 Task: Open Card Sales Target Review in Board Branding and Identity Best Practices to Workspace Content Management Software and add a team member Softage.3@softage.net, a label Red, a checklist Insurance Planning, an attachment from your onedrive, a color Red and finally, add a card description 'Develop and launch new social media marketing campaign for customer retention' and a comment 'This task presents an opportunity to demonstrate our project management skills, ensuring that we have a clear plan and process in place.'. Add a start date 'Jan 07, 1900' with a due date 'Jan 14, 1900'
Action: Mouse moved to (46, 270)
Screenshot: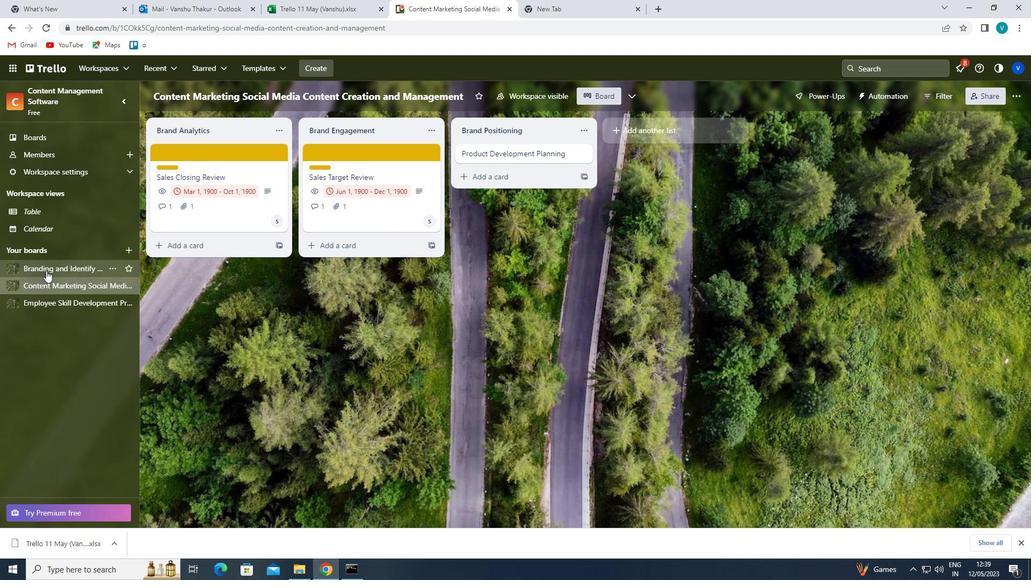 
Action: Mouse pressed left at (46, 270)
Screenshot: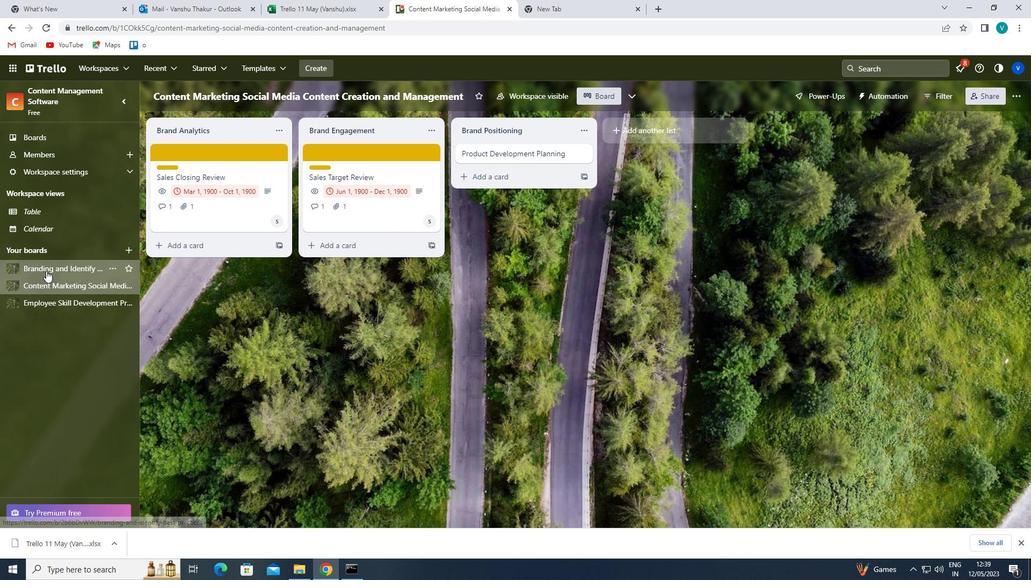 
Action: Mouse moved to (504, 148)
Screenshot: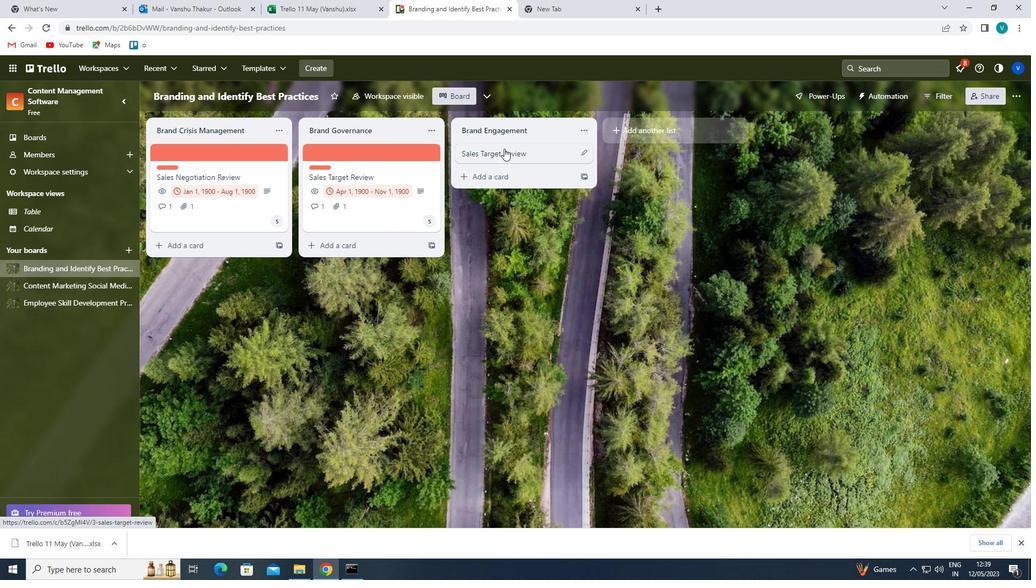 
Action: Mouse pressed left at (504, 148)
Screenshot: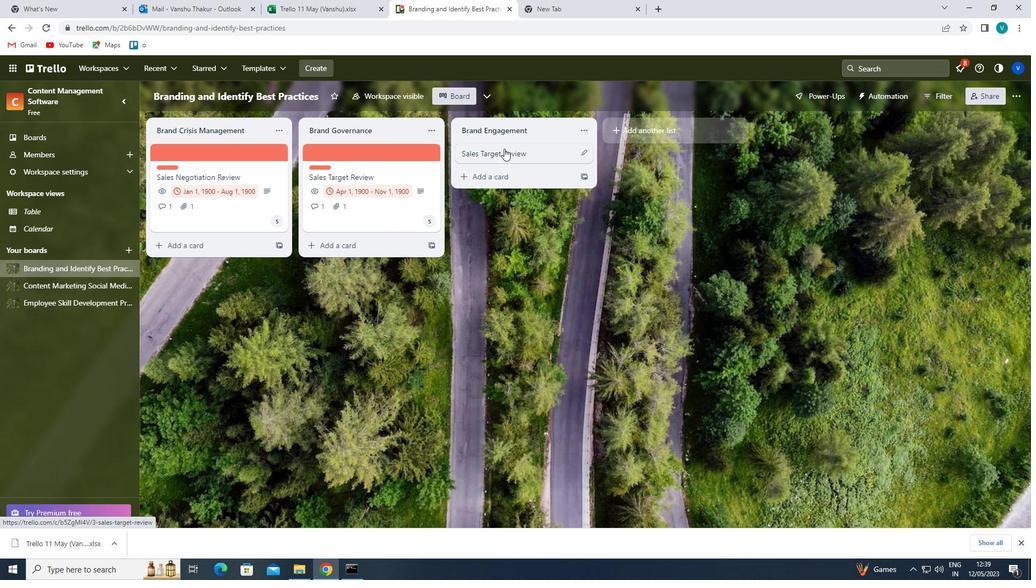 
Action: Mouse moved to (643, 193)
Screenshot: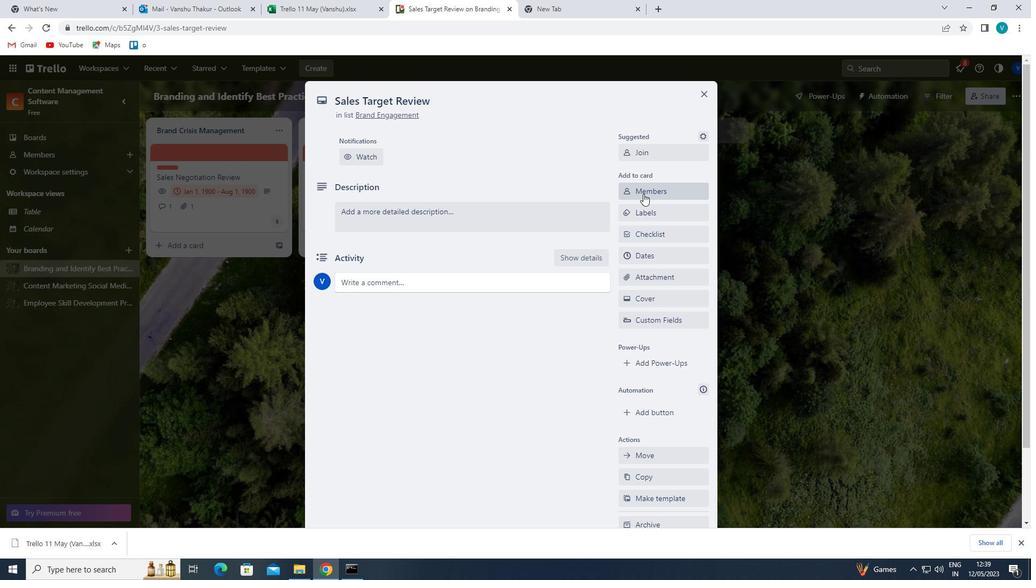 
Action: Mouse pressed left at (643, 193)
Screenshot: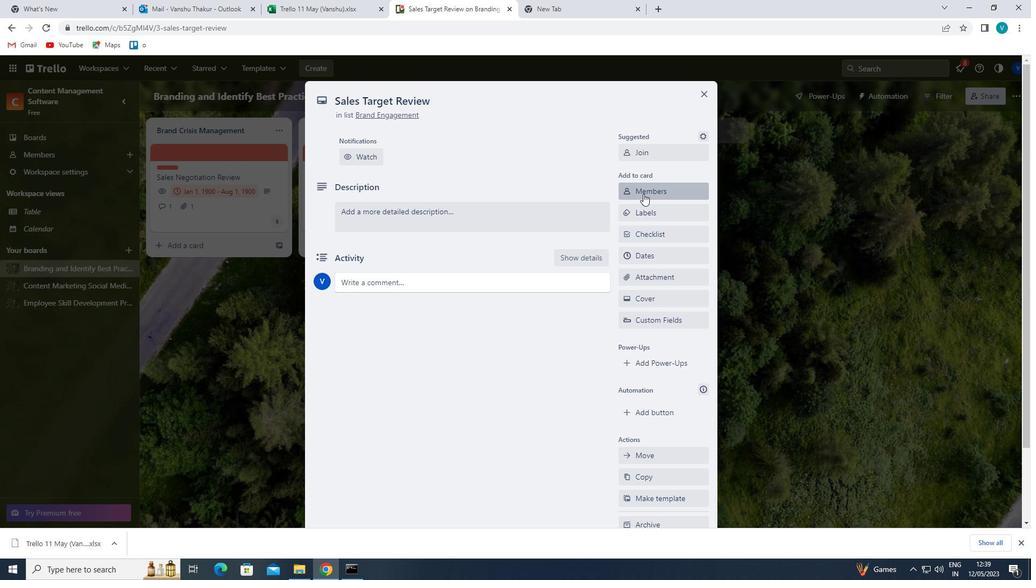 
Action: Mouse moved to (643, 240)
Screenshot: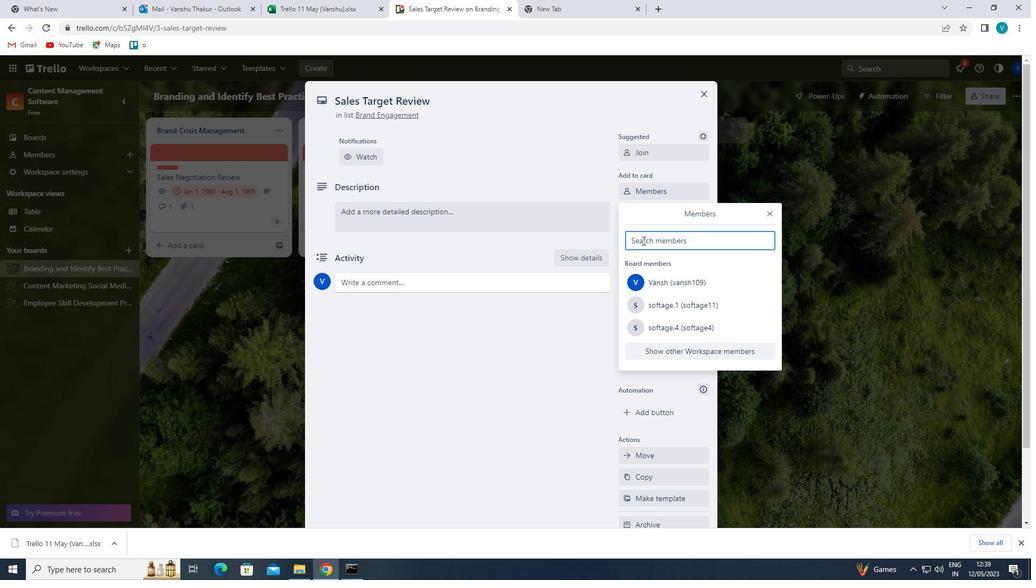 
Action: Mouse pressed left at (643, 240)
Screenshot: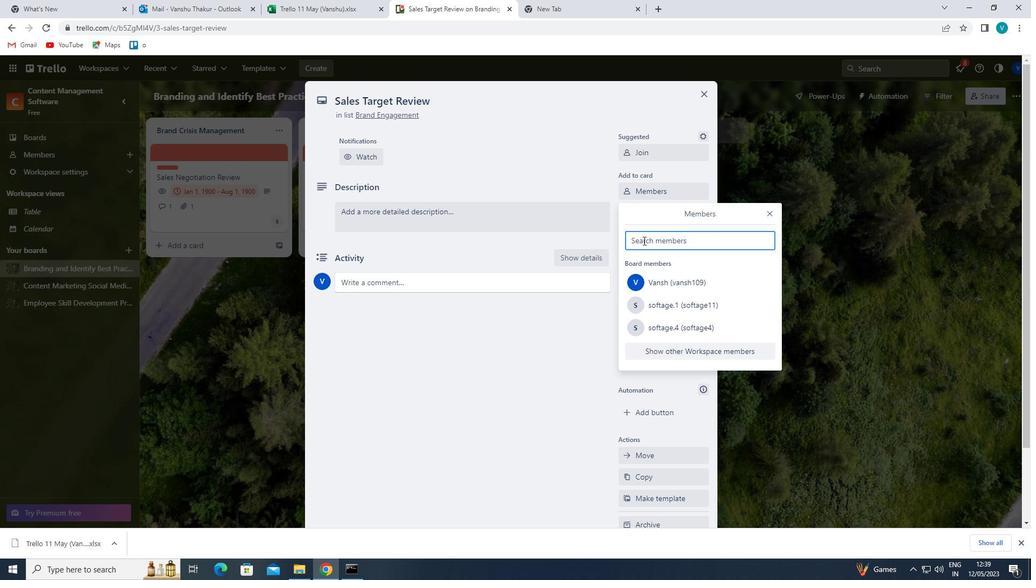 
Action: Mouse moved to (643, 240)
Screenshot: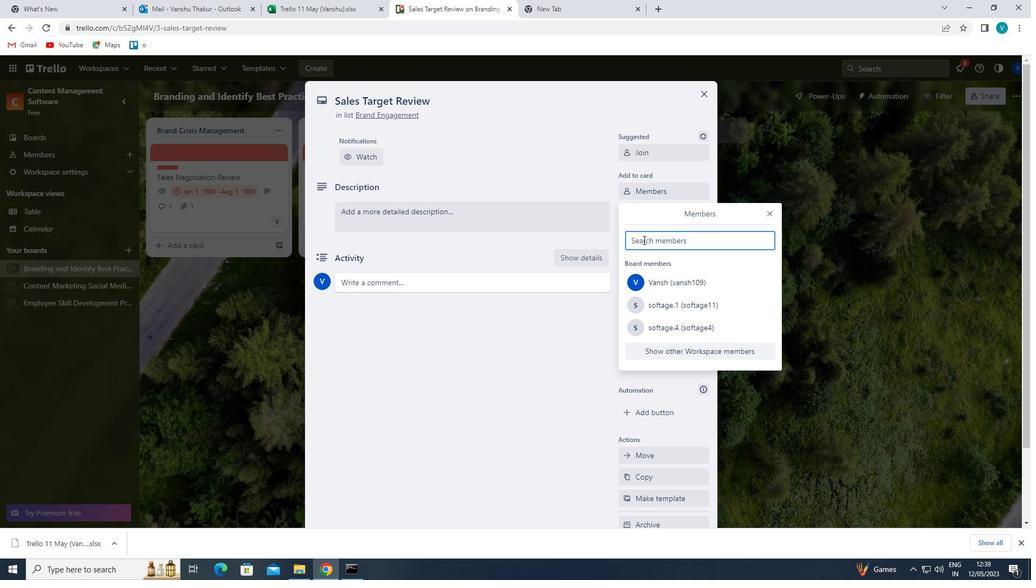 
Action: Key pressed <Key.shift>S
Screenshot: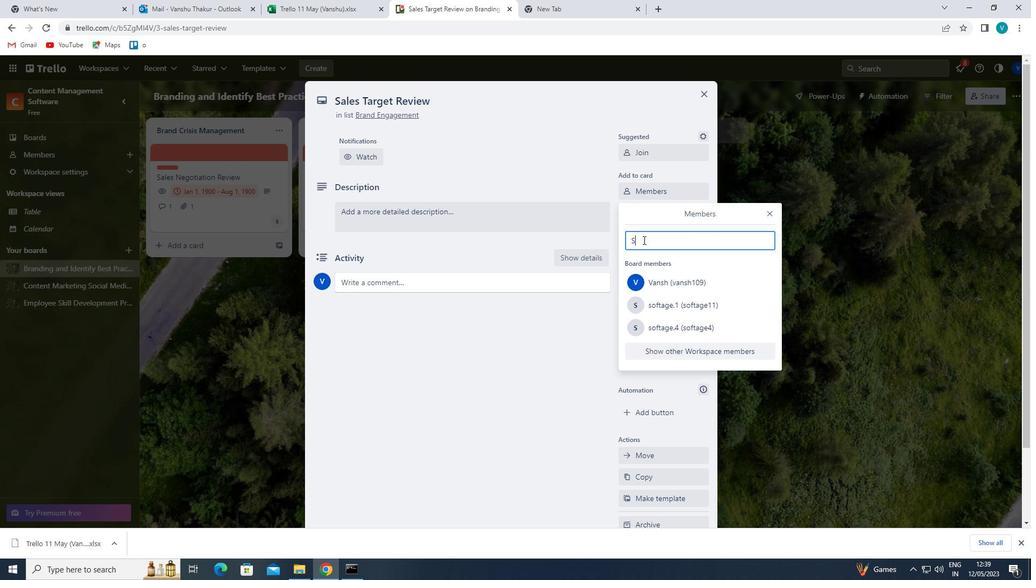 
Action: Mouse moved to (627, 252)
Screenshot: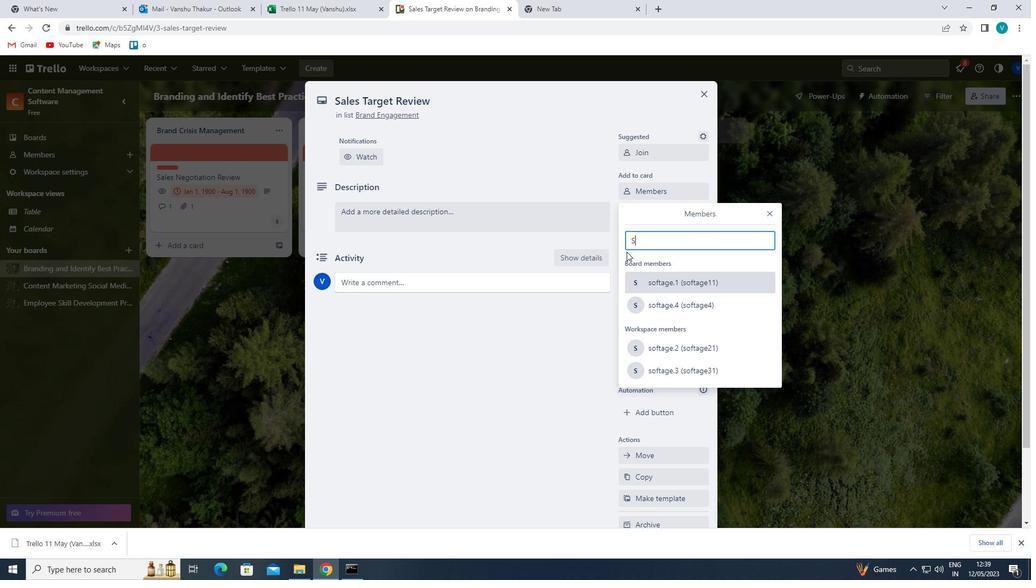 
Action: Key pressed OFTAG
Screenshot: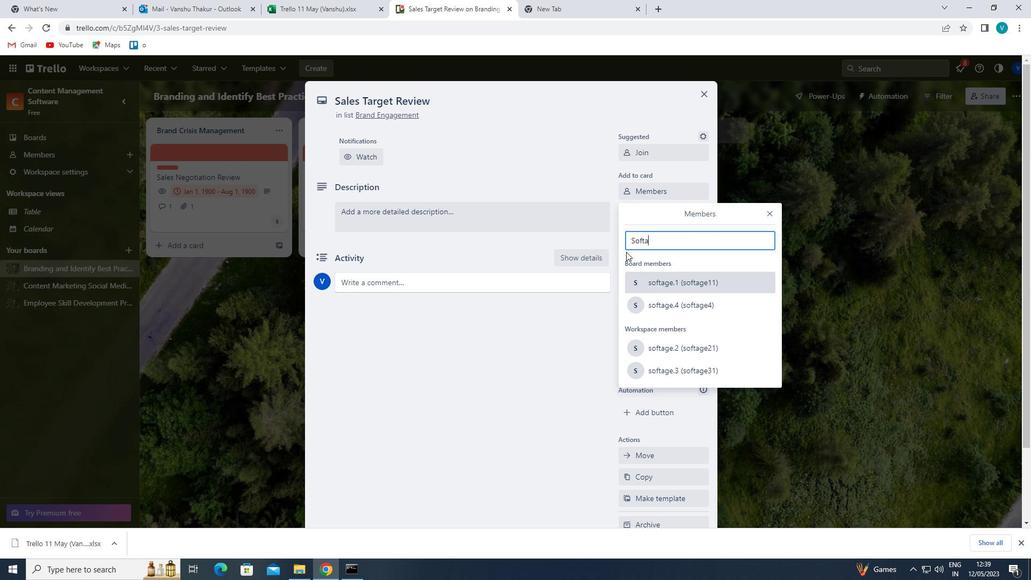
Action: Mouse moved to (626, 252)
Screenshot: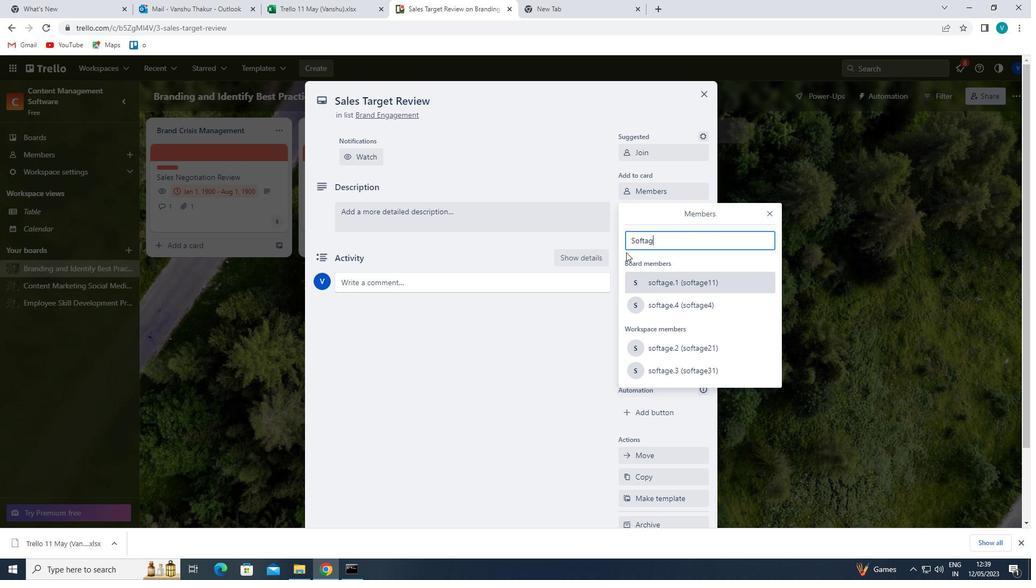
Action: Key pressed E
Screenshot: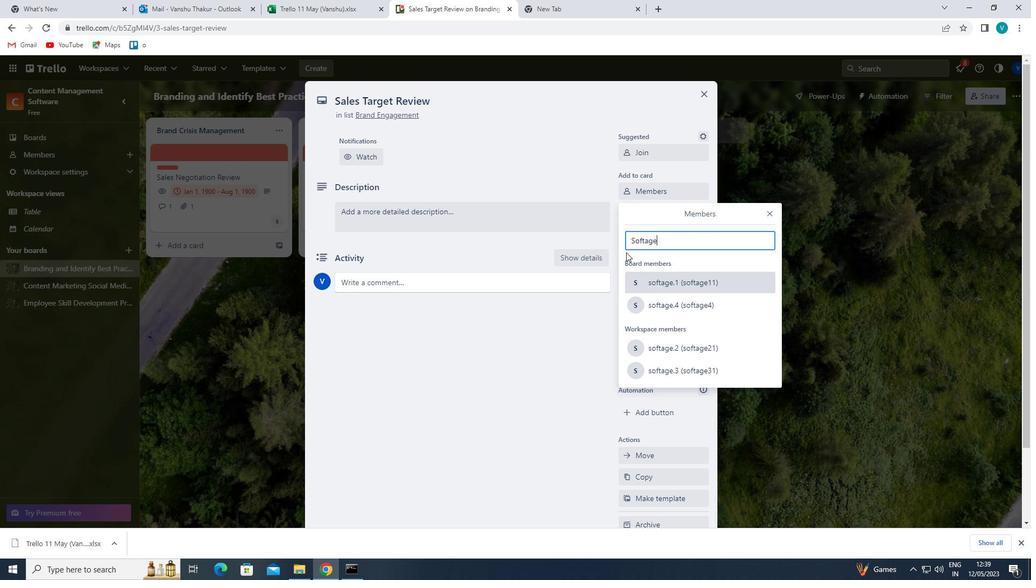 
Action: Mouse moved to (694, 371)
Screenshot: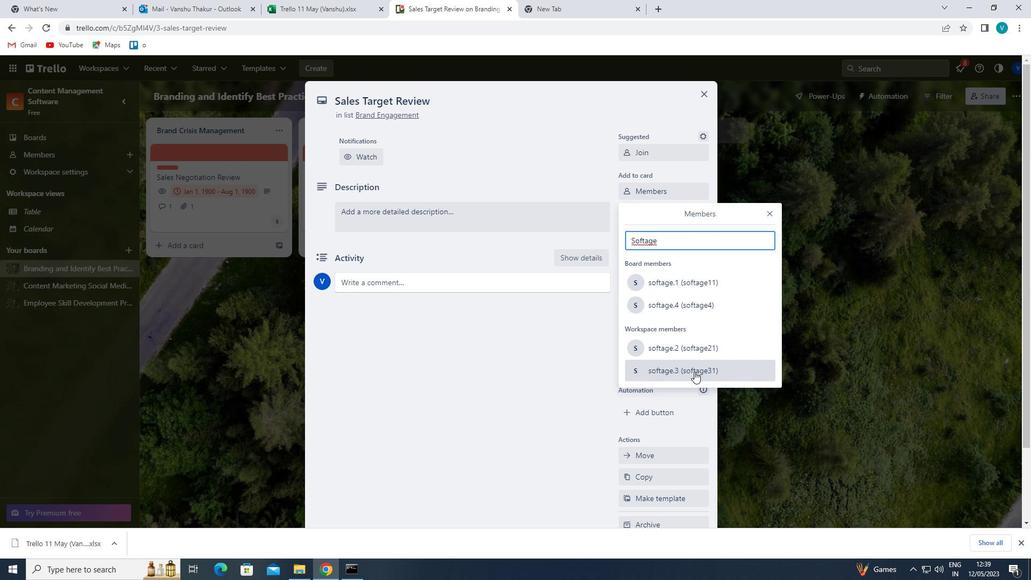 
Action: Mouse pressed left at (694, 371)
Screenshot: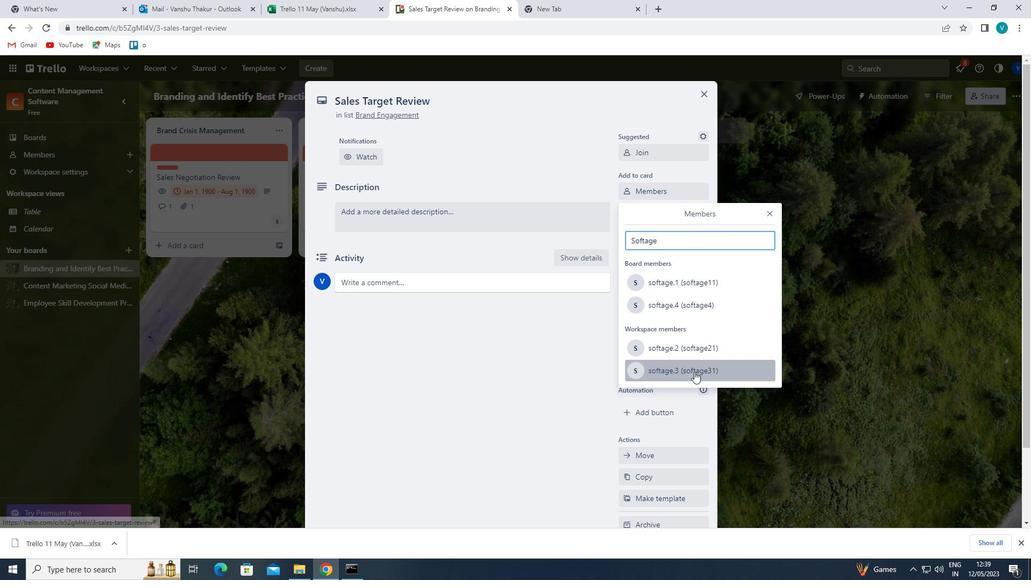 
Action: Mouse moved to (774, 207)
Screenshot: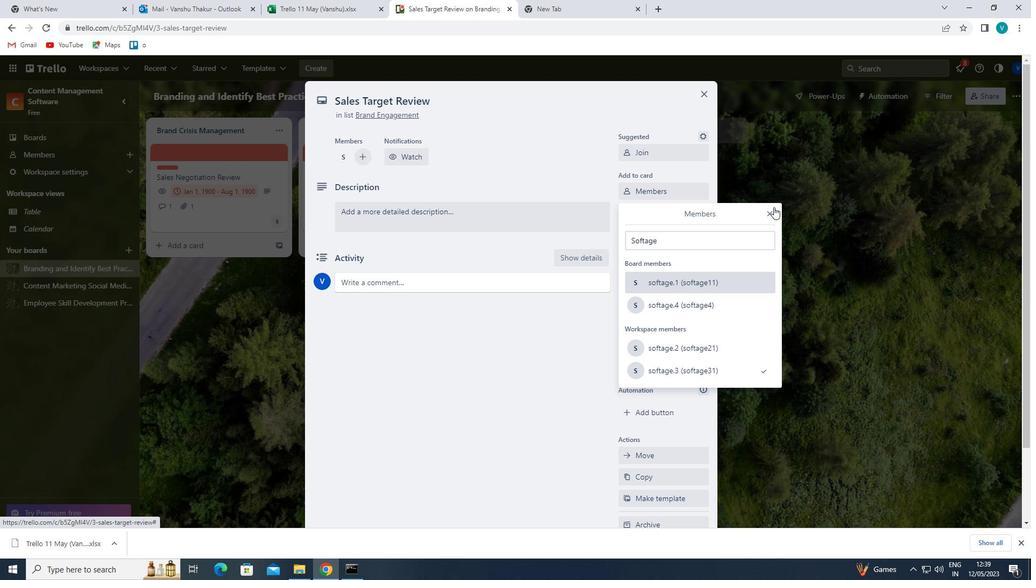 
Action: Mouse pressed left at (774, 207)
Screenshot: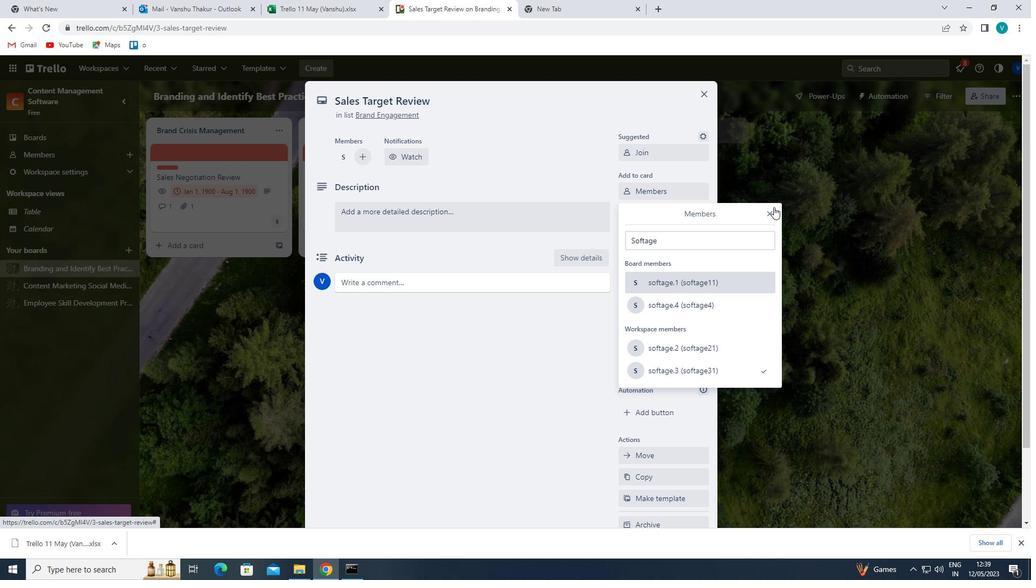 
Action: Mouse moved to (656, 216)
Screenshot: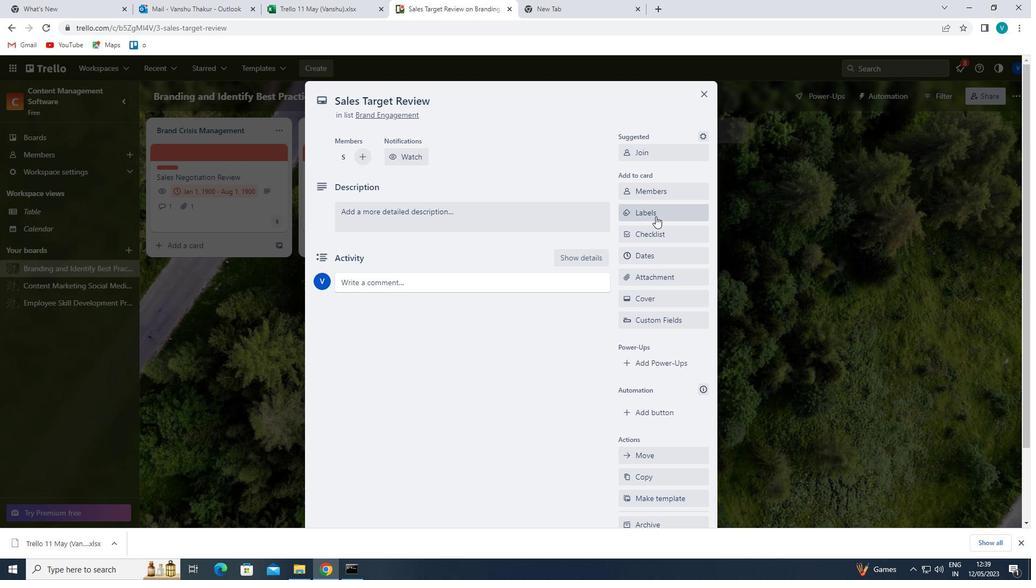 
Action: Mouse pressed left at (656, 216)
Screenshot: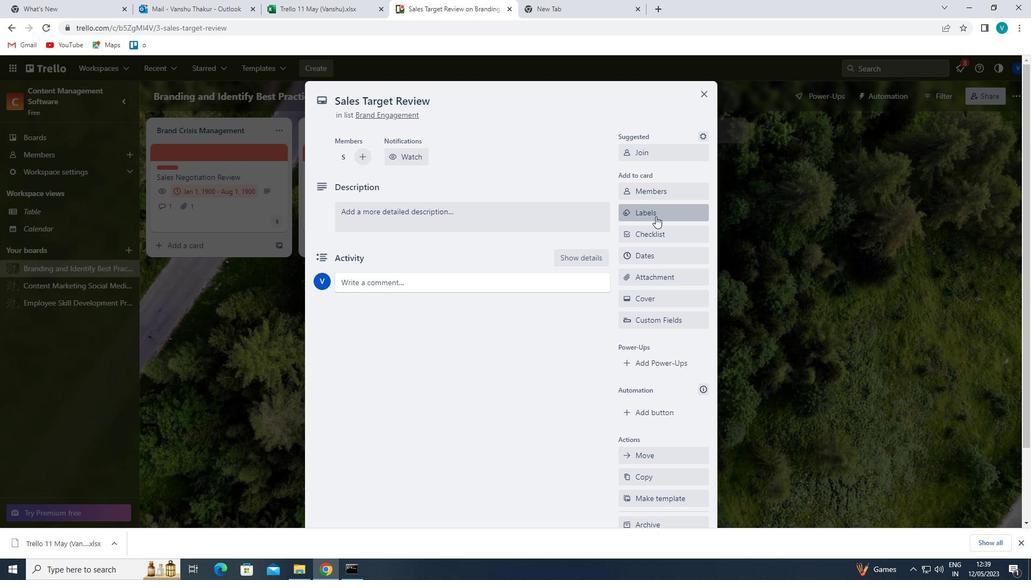 
Action: Mouse moved to (690, 358)
Screenshot: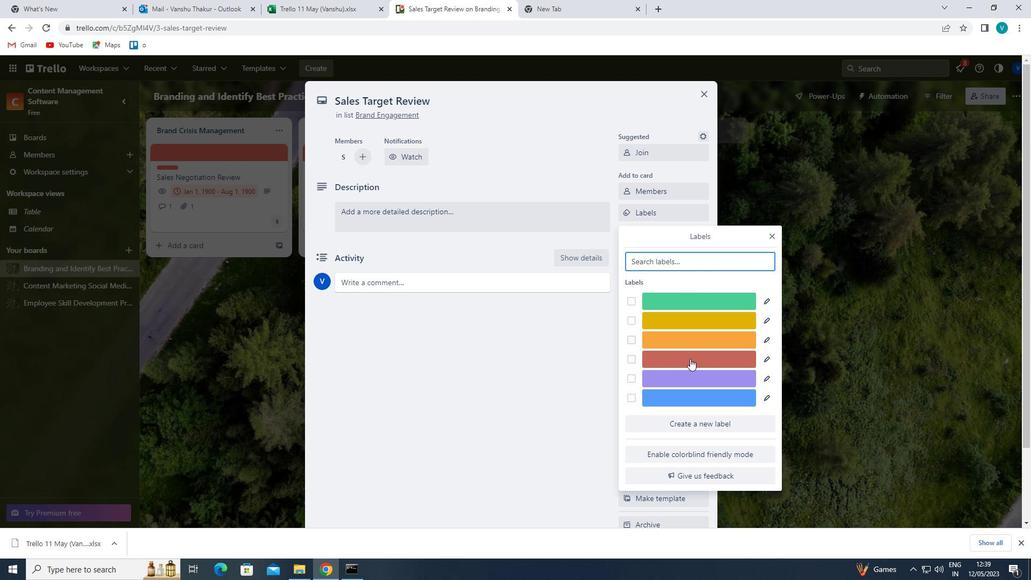
Action: Mouse pressed left at (690, 358)
Screenshot: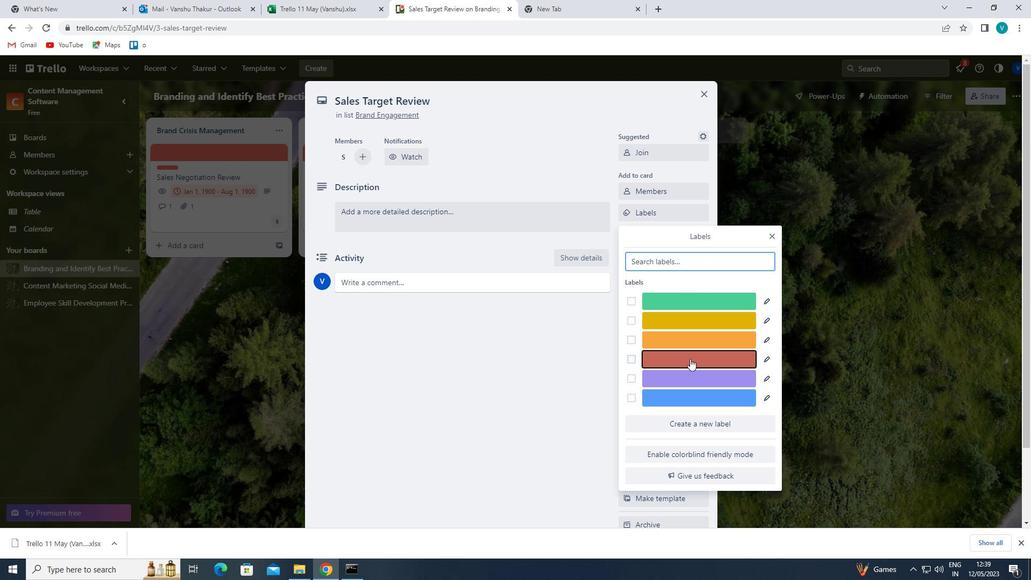 
Action: Mouse moved to (772, 236)
Screenshot: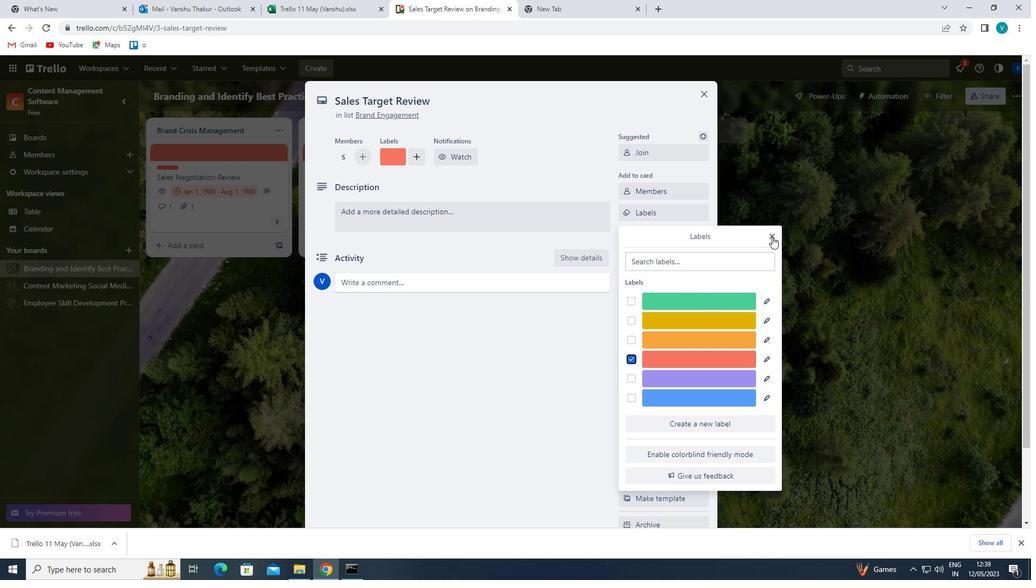 
Action: Mouse pressed left at (772, 236)
Screenshot: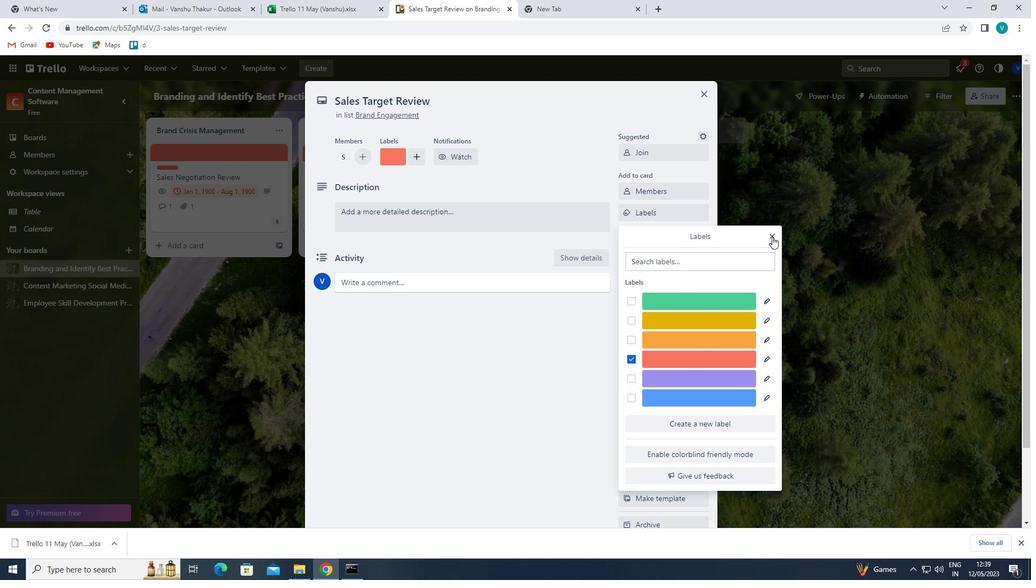 
Action: Mouse moved to (679, 235)
Screenshot: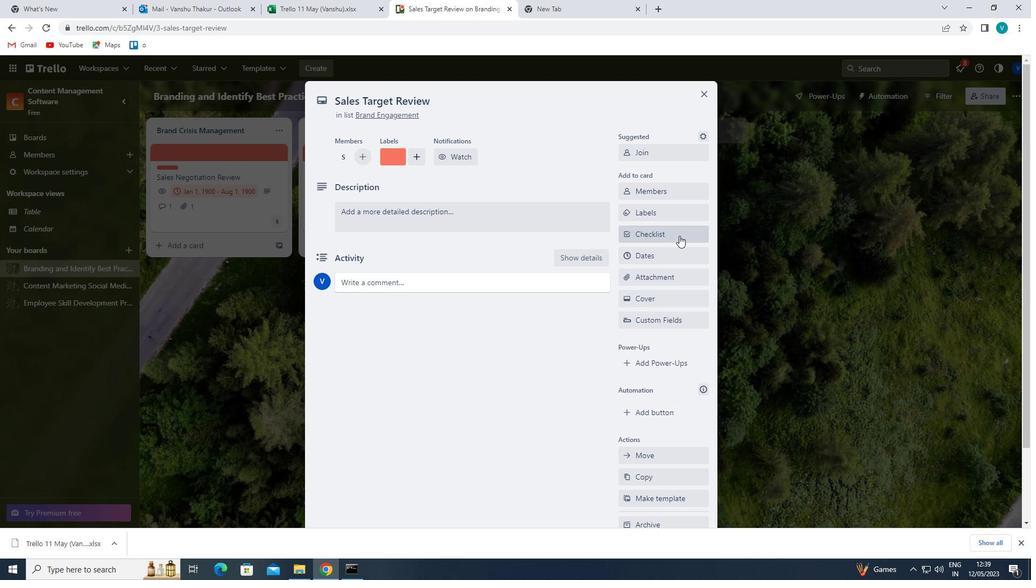 
Action: Mouse pressed left at (679, 235)
Screenshot: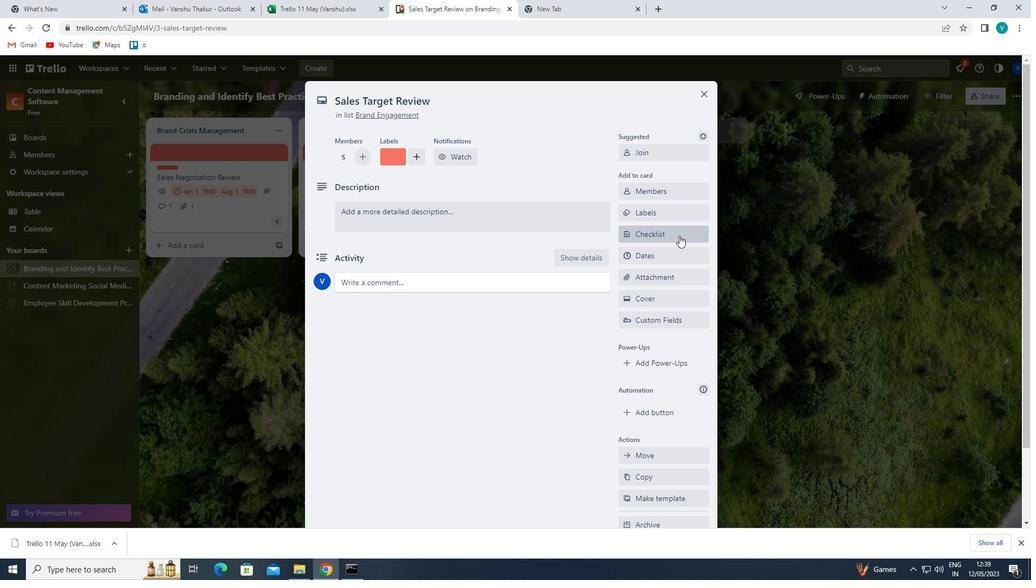 
Action: Mouse moved to (679, 235)
Screenshot: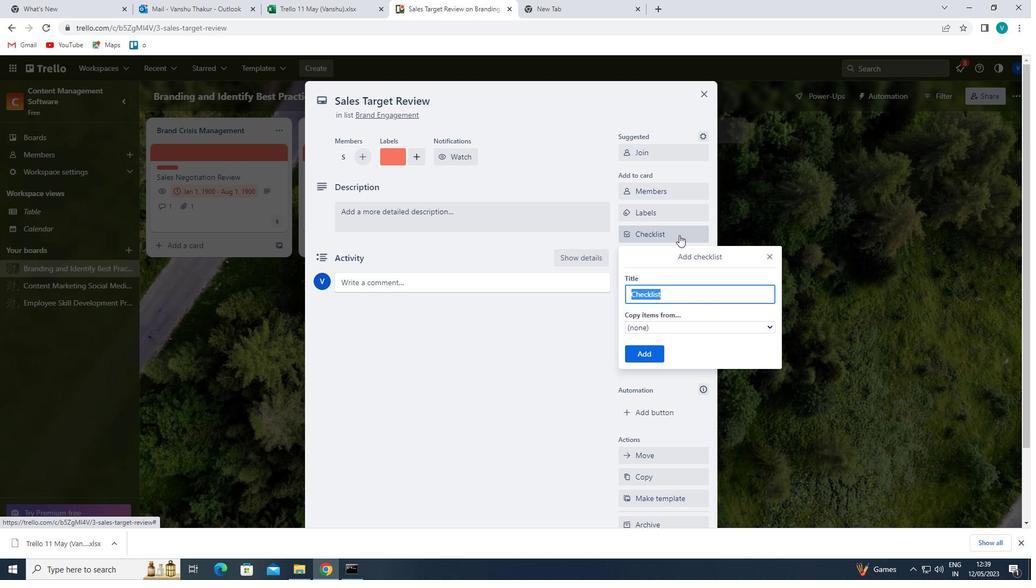 
Action: Key pressed <Key.shift>
Screenshot: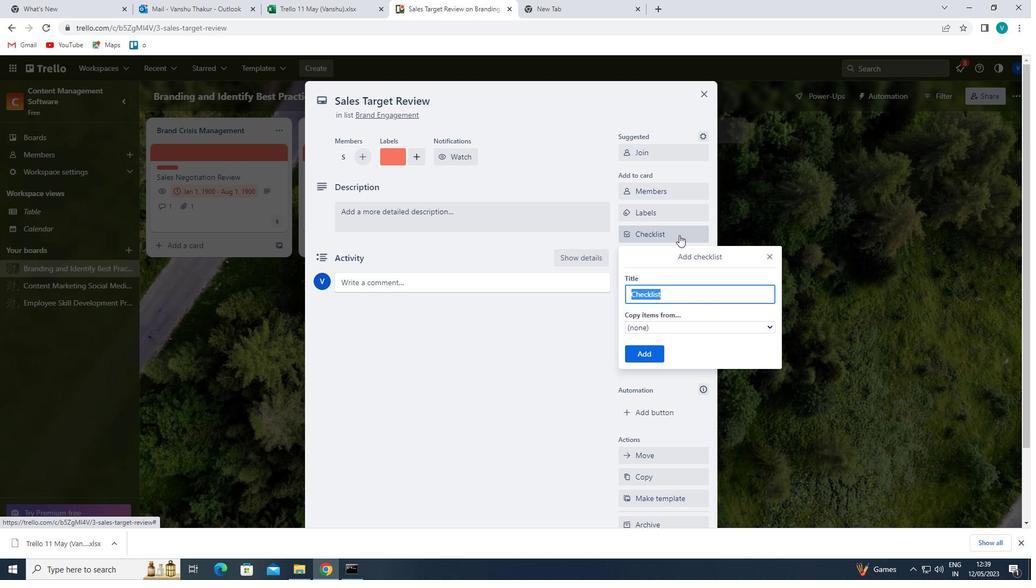 
Action: Mouse moved to (679, 235)
Screenshot: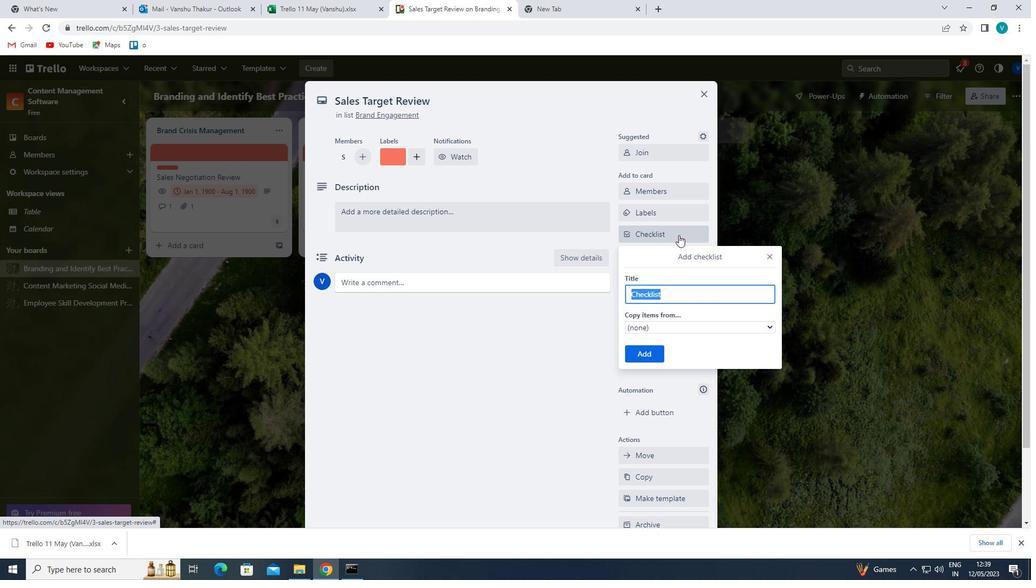 
Action: Key pressed I
Screenshot: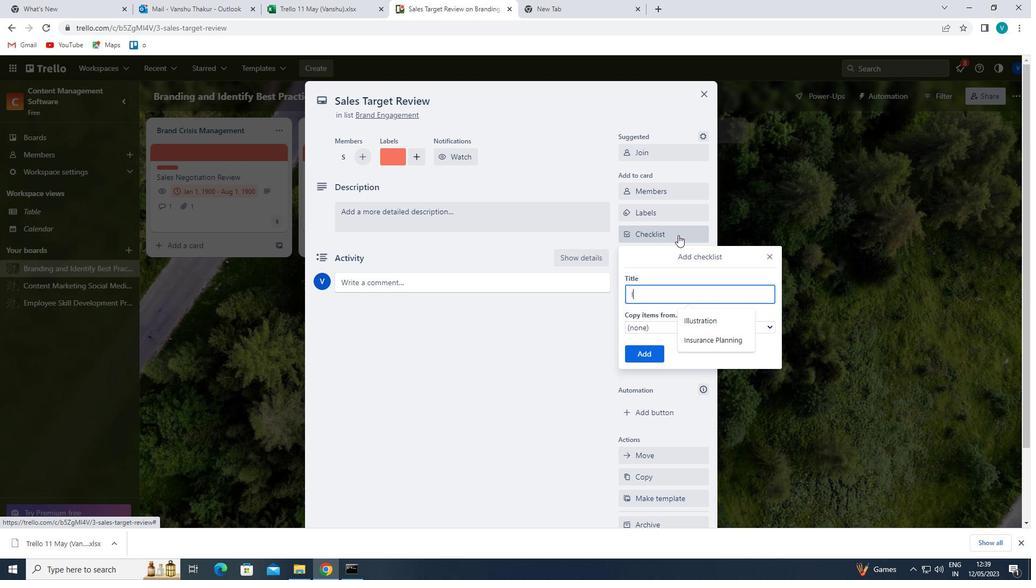 
Action: Mouse moved to (678, 235)
Screenshot: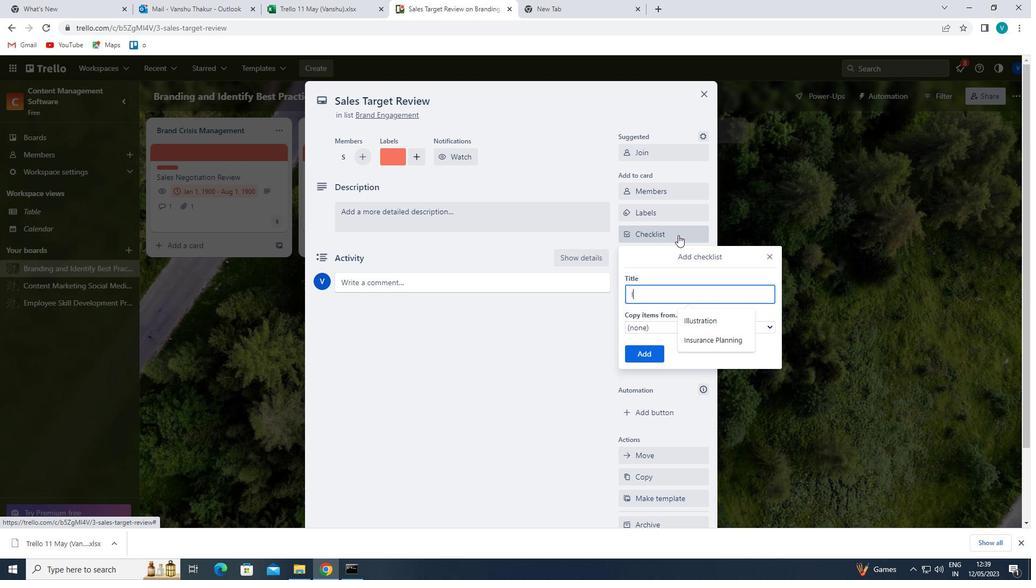 
Action: Key pressed N
Screenshot: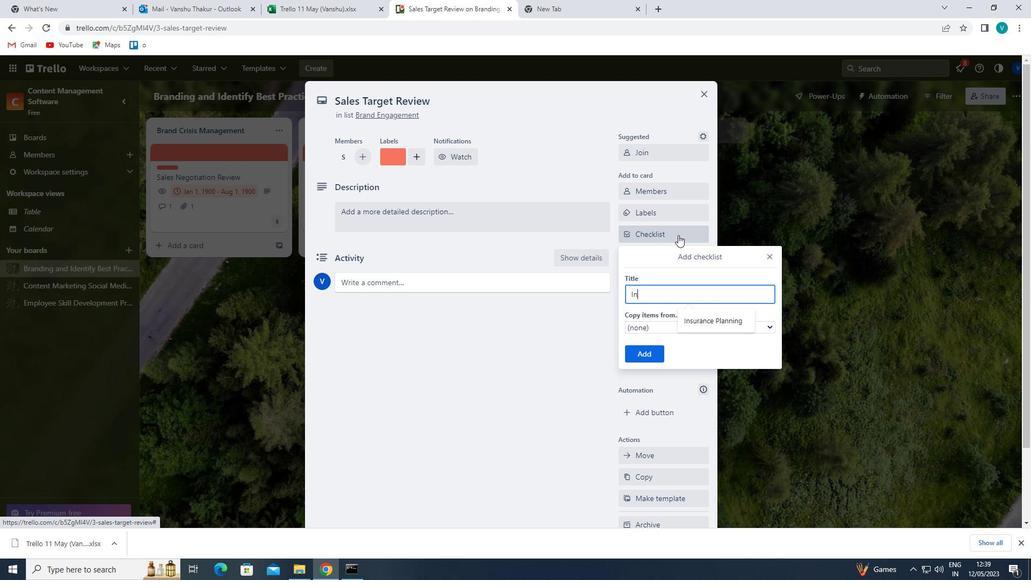 
Action: Mouse moved to (678, 235)
Screenshot: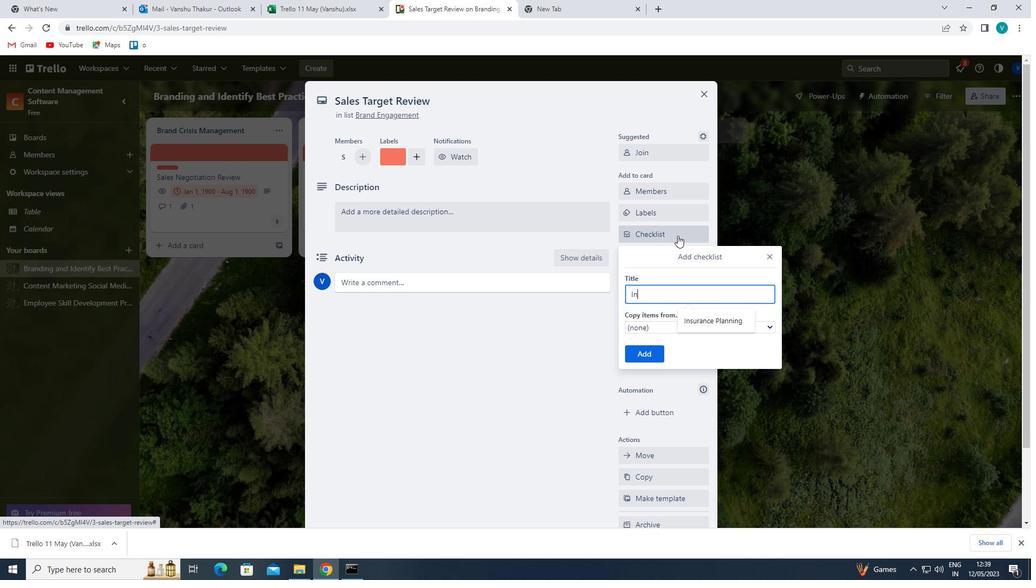 
Action: Key pressed S
Screenshot: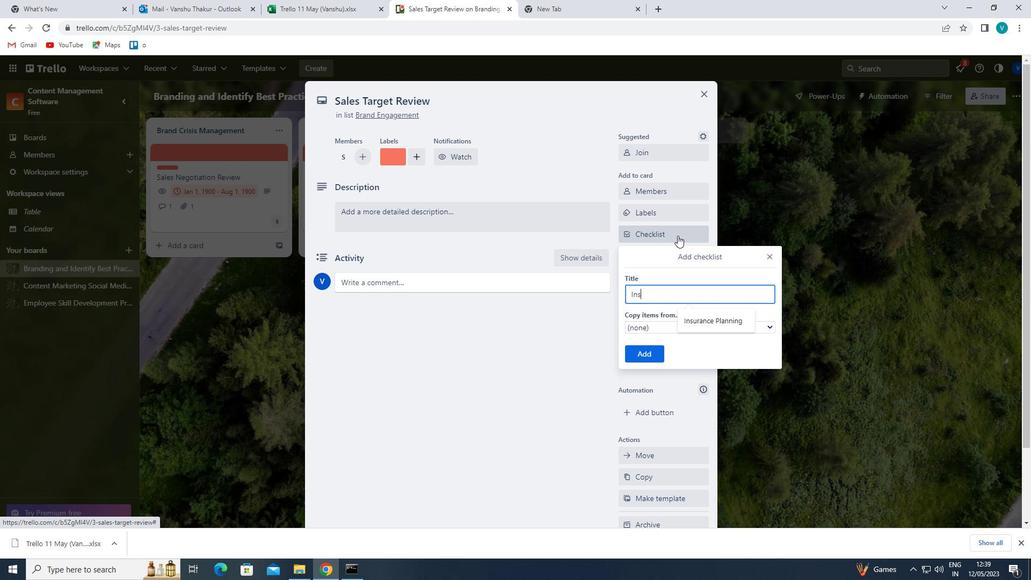 
Action: Mouse moved to (722, 324)
Screenshot: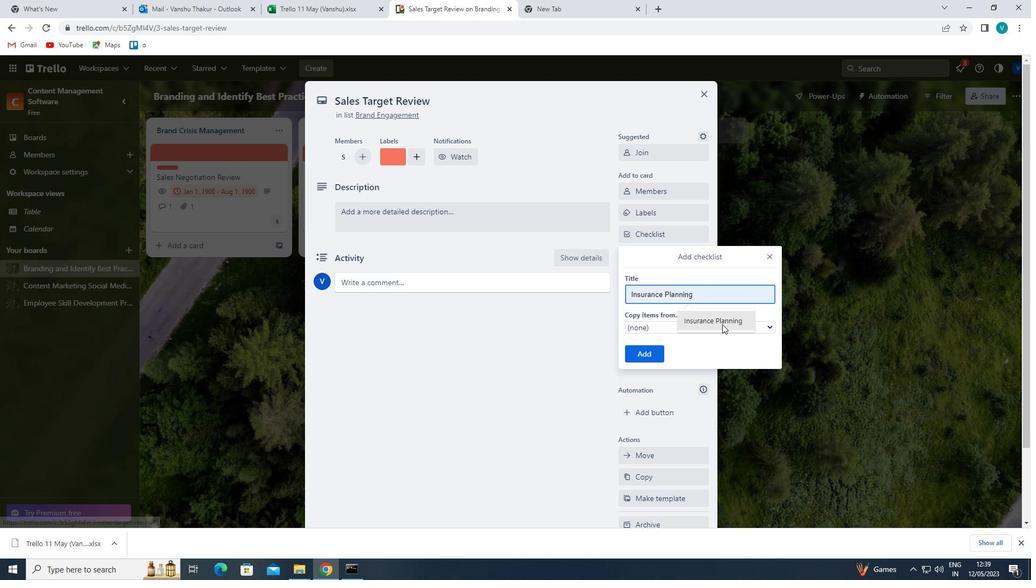 
Action: Mouse pressed left at (722, 324)
Screenshot: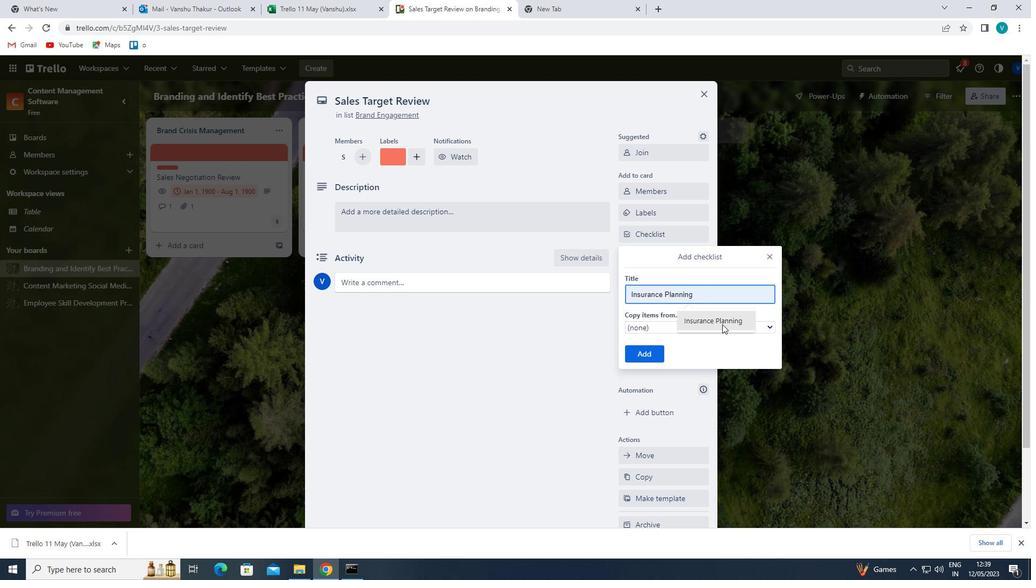 
Action: Mouse moved to (660, 353)
Screenshot: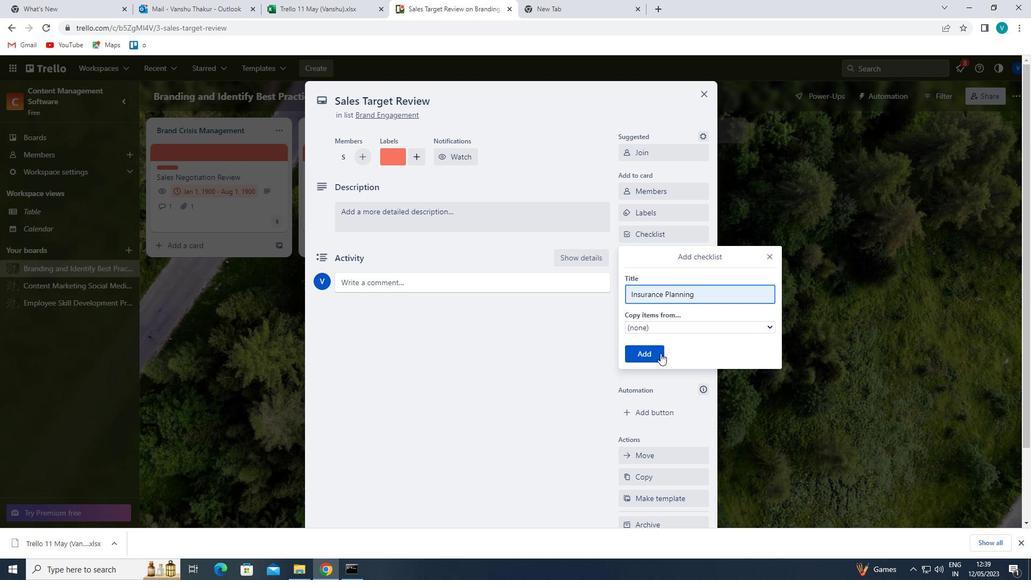 
Action: Mouse pressed left at (660, 353)
Screenshot: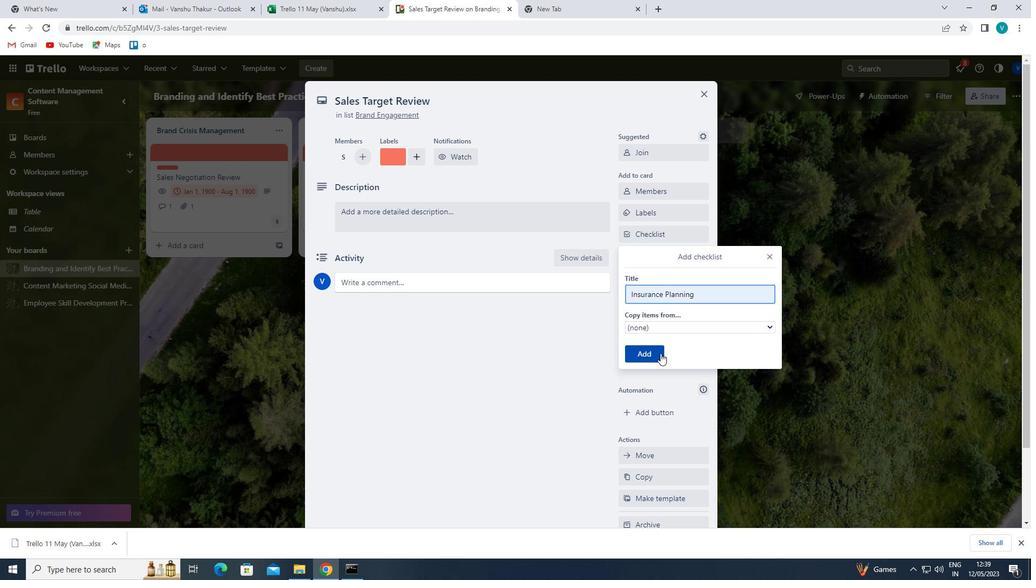 
Action: Mouse moved to (642, 280)
Screenshot: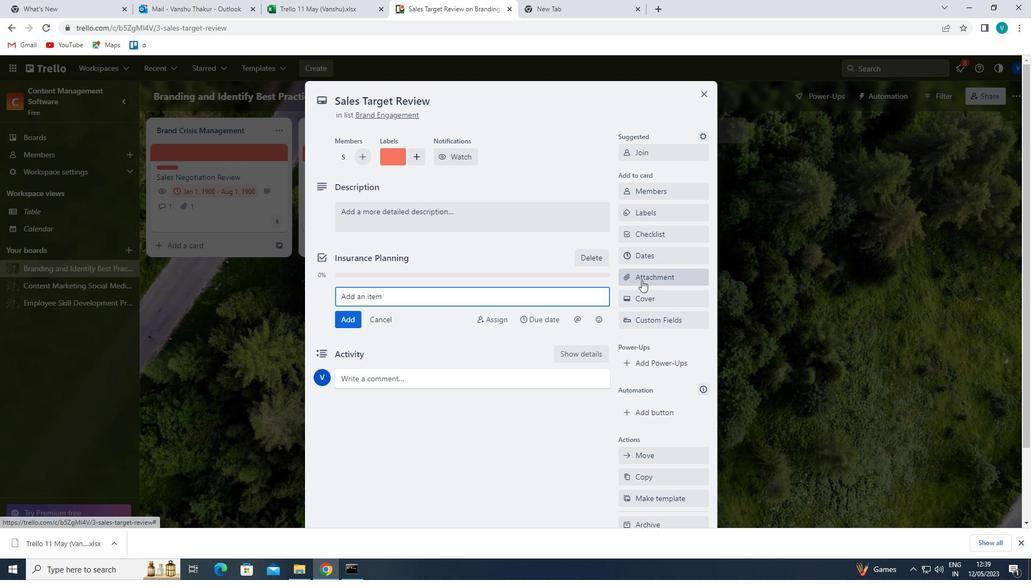 
Action: Mouse pressed left at (642, 280)
Screenshot: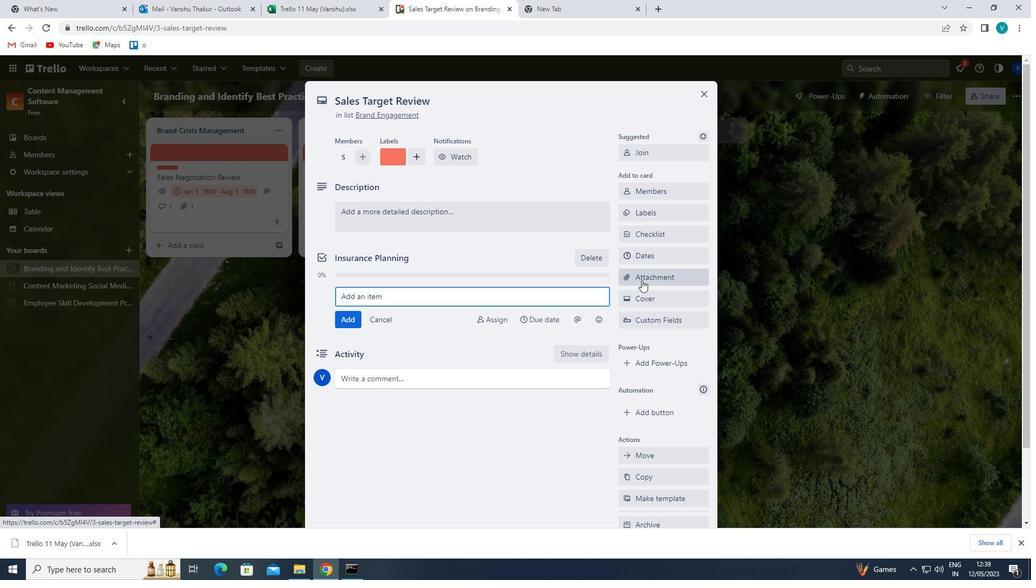 
Action: Mouse moved to (639, 404)
Screenshot: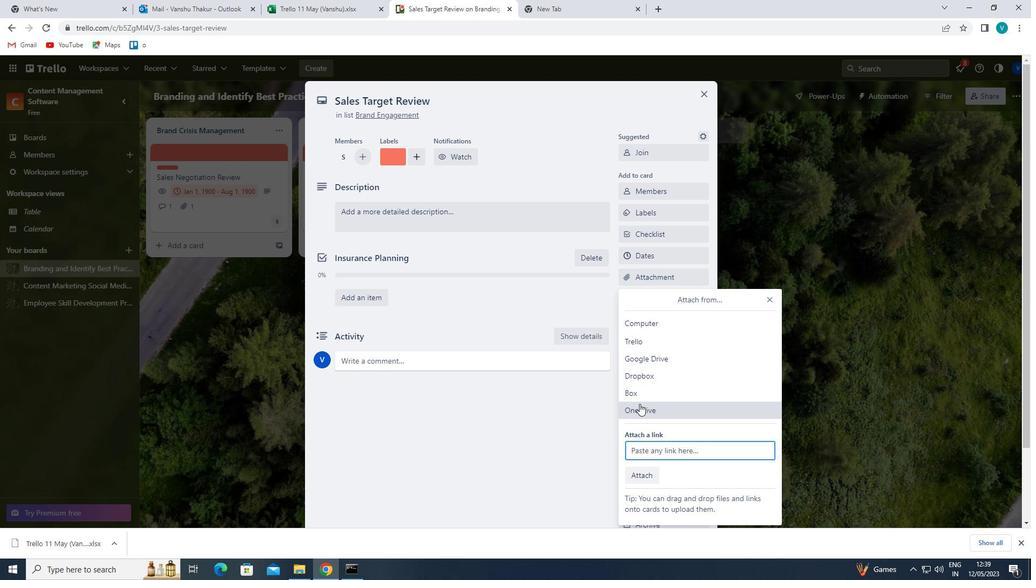 
Action: Mouse pressed left at (639, 404)
Screenshot: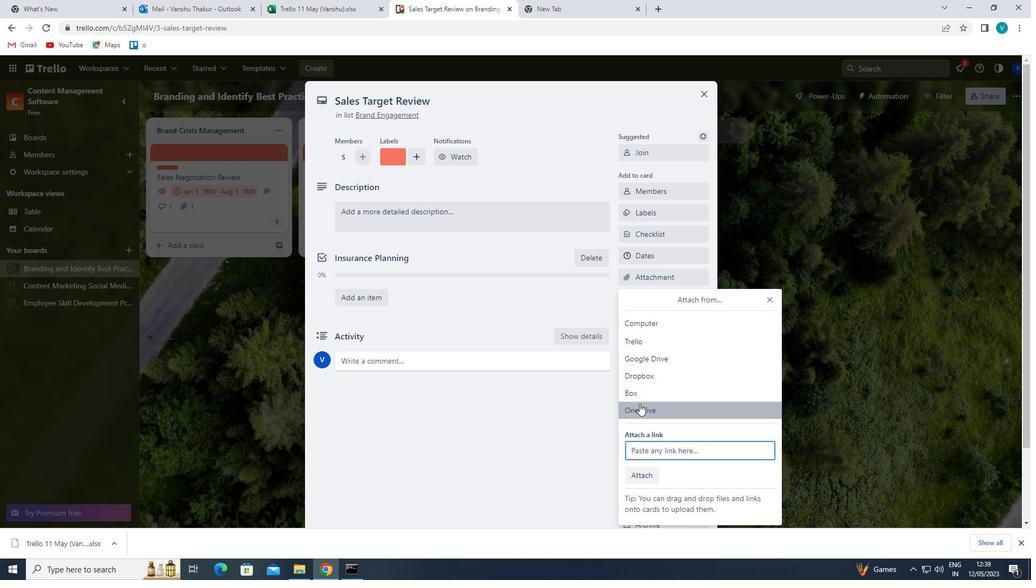 
Action: Mouse moved to (413, 217)
Screenshot: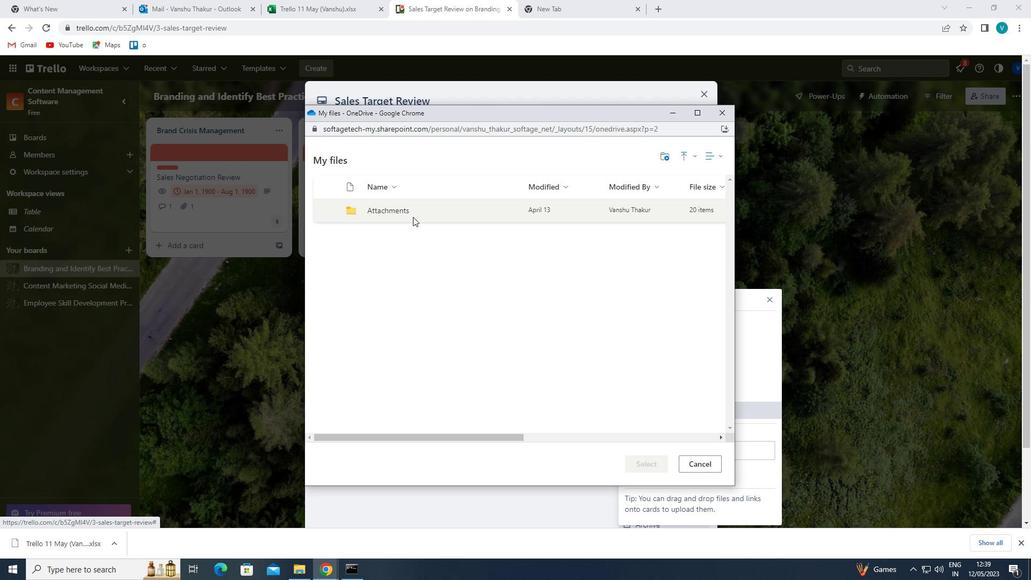 
Action: Mouse pressed left at (413, 217)
Screenshot: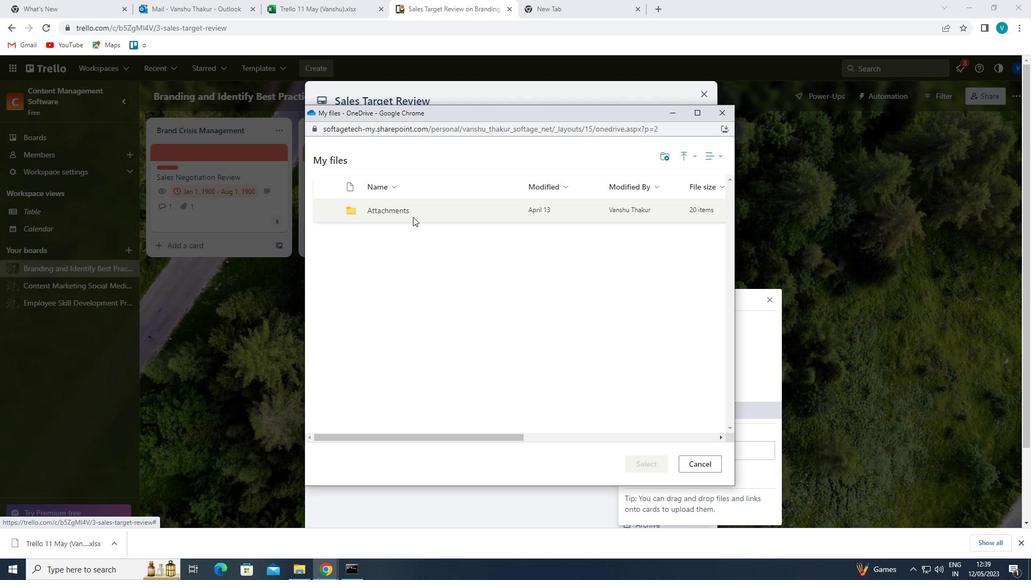 
Action: Mouse moved to (389, 209)
Screenshot: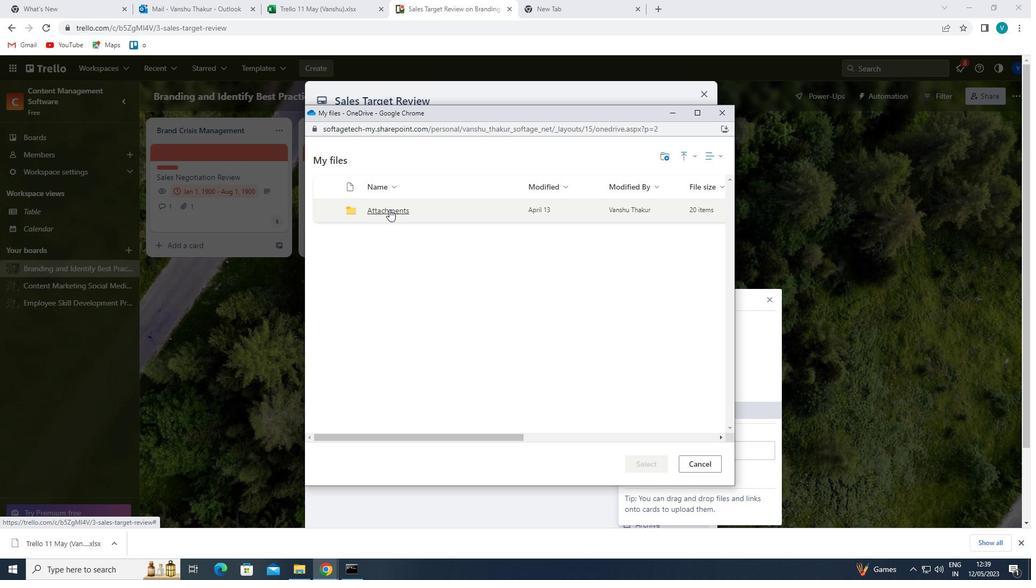 
Action: Mouse pressed left at (389, 209)
Screenshot: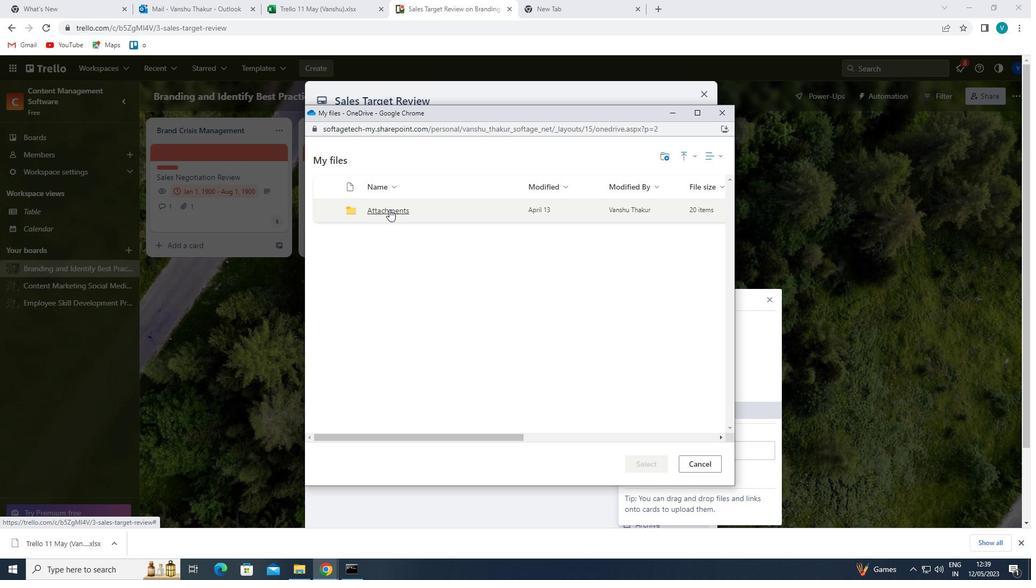 
Action: Mouse moved to (406, 255)
Screenshot: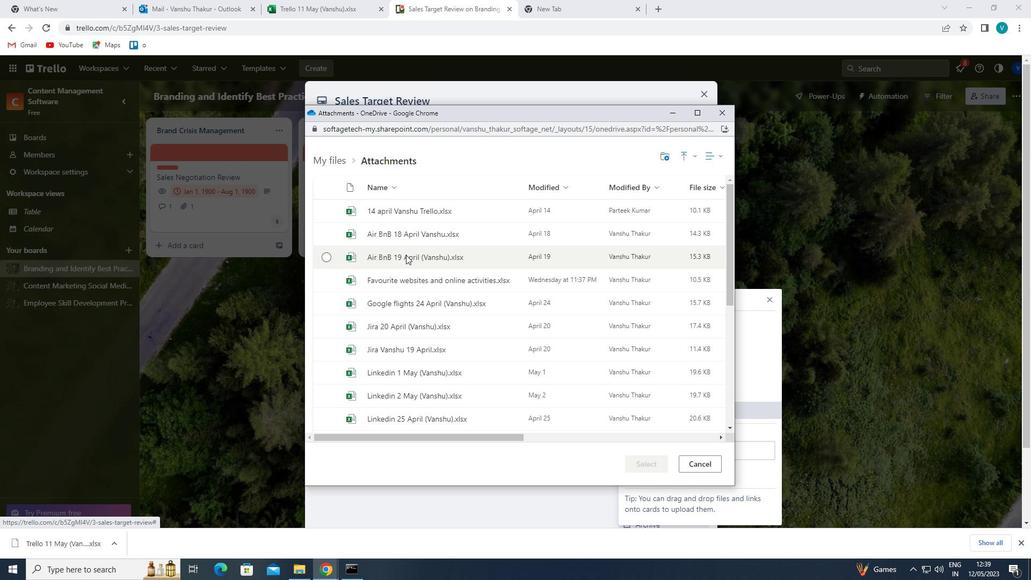 
Action: Mouse scrolled (406, 254) with delta (0, 0)
Screenshot: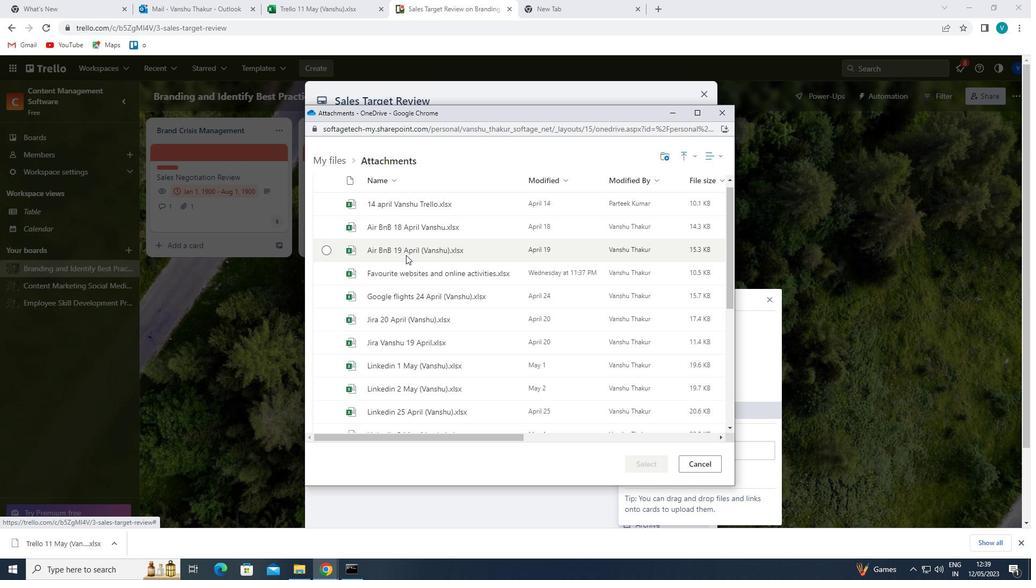 
Action: Mouse moved to (408, 286)
Screenshot: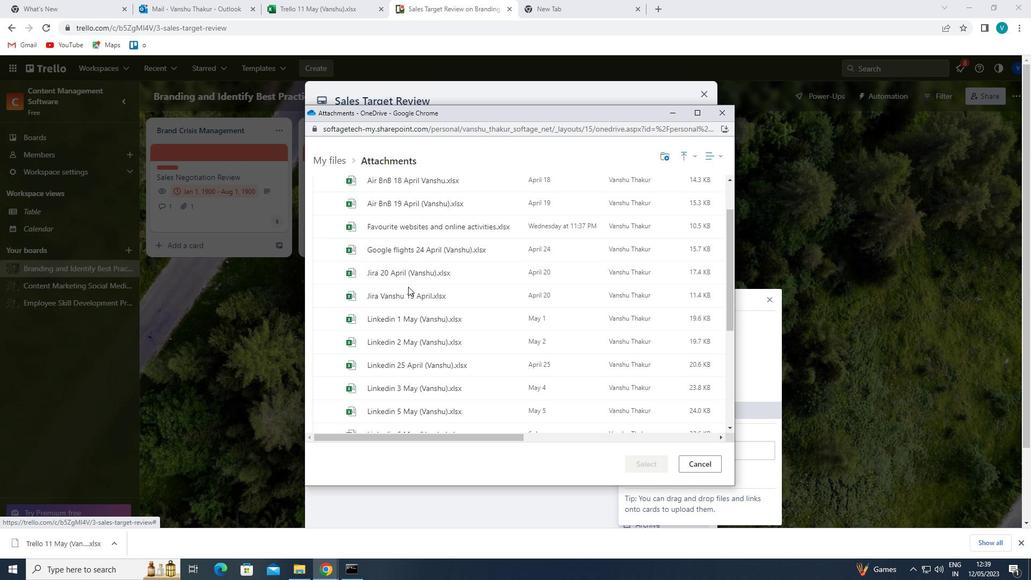 
Action: Mouse pressed left at (408, 286)
Screenshot: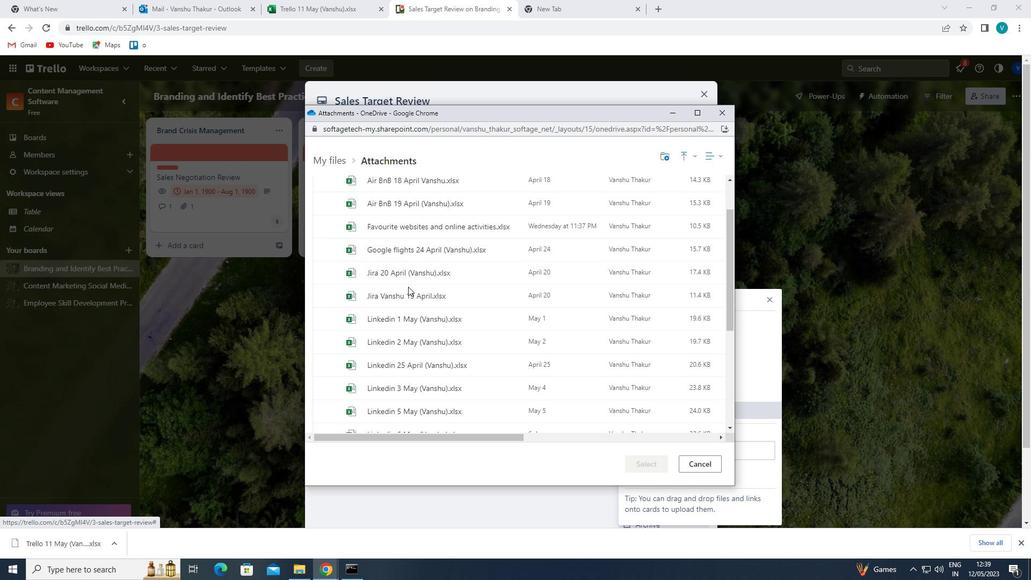 
Action: Mouse moved to (646, 460)
Screenshot: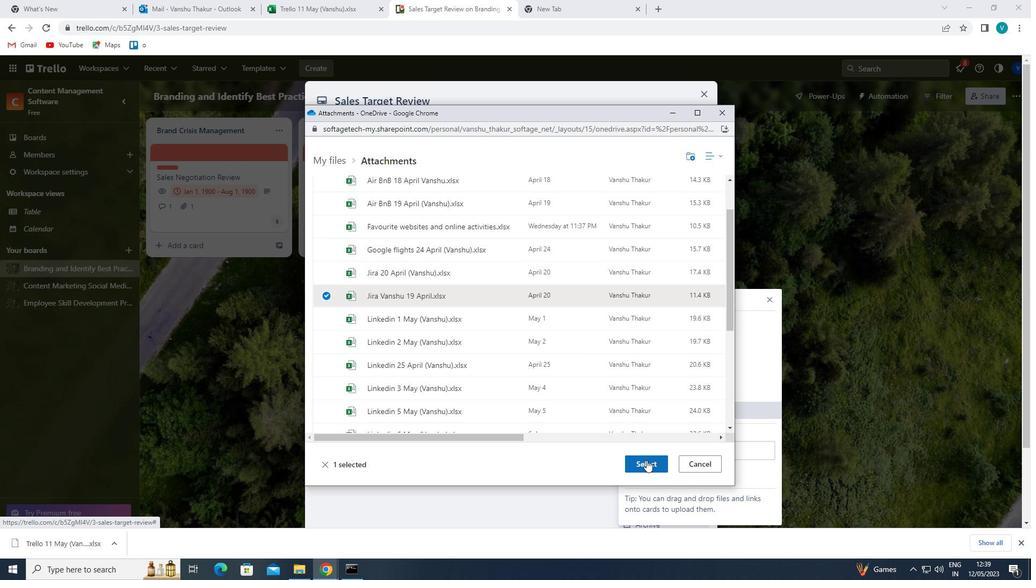 
Action: Mouse pressed left at (646, 460)
Screenshot: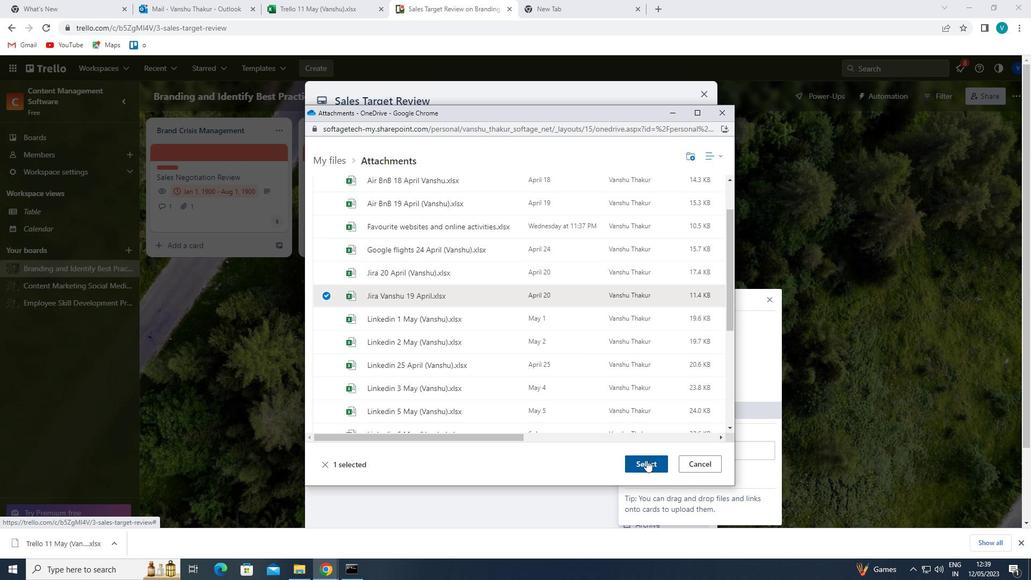 
Action: Mouse moved to (767, 298)
Screenshot: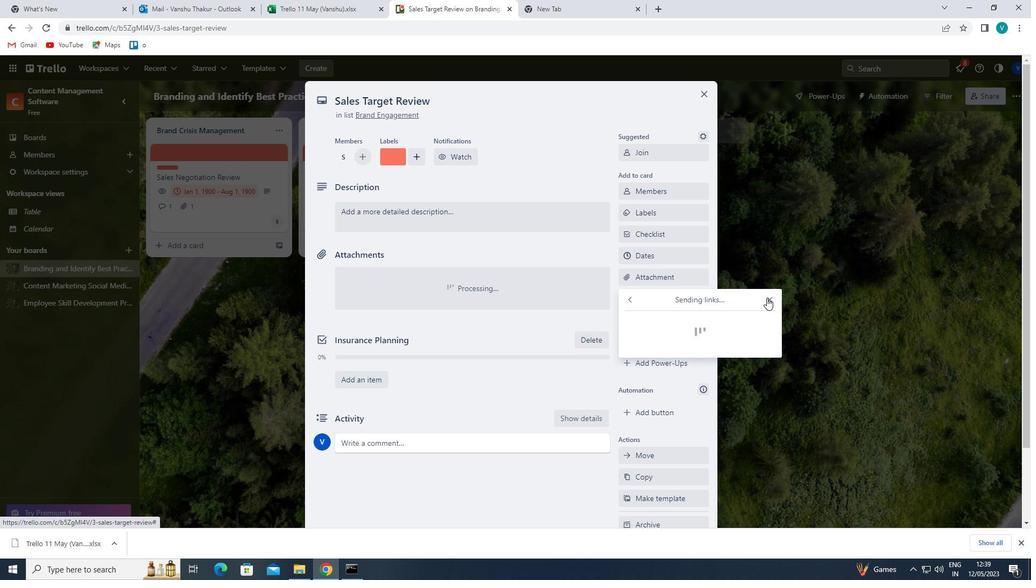 
Action: Mouse pressed left at (767, 298)
Screenshot: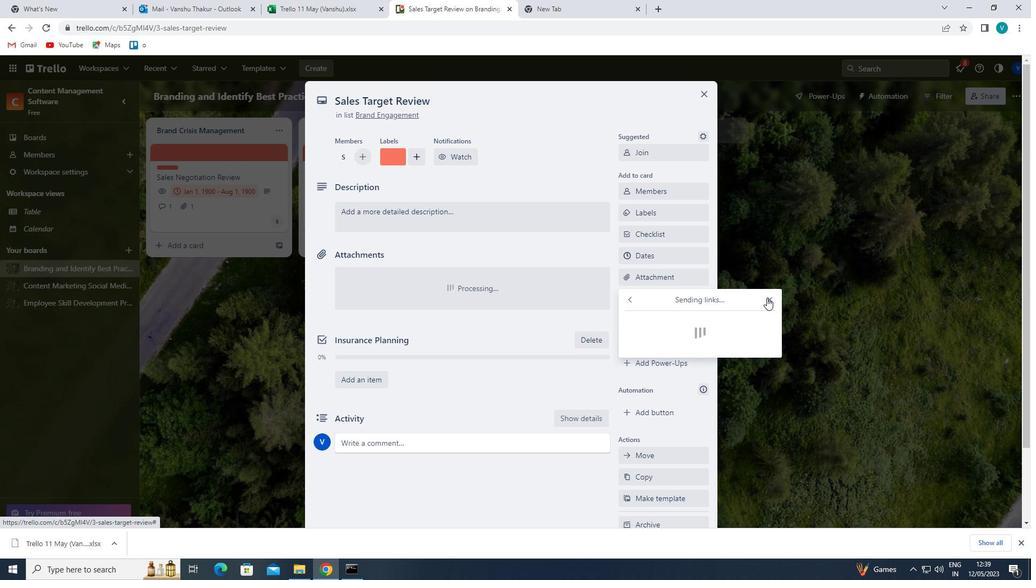 
Action: Mouse moved to (657, 300)
Screenshot: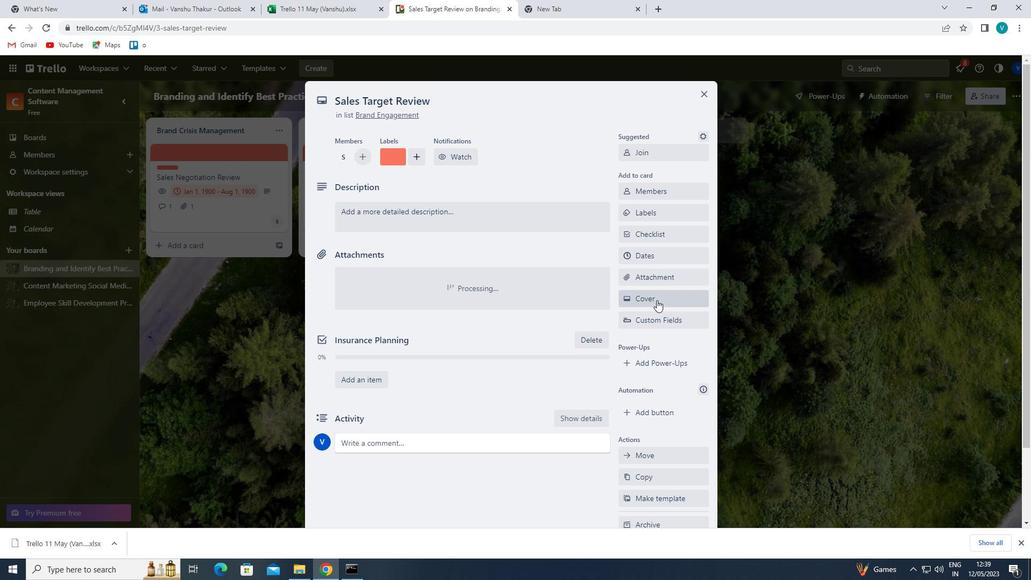 
Action: Mouse pressed left at (657, 300)
Screenshot: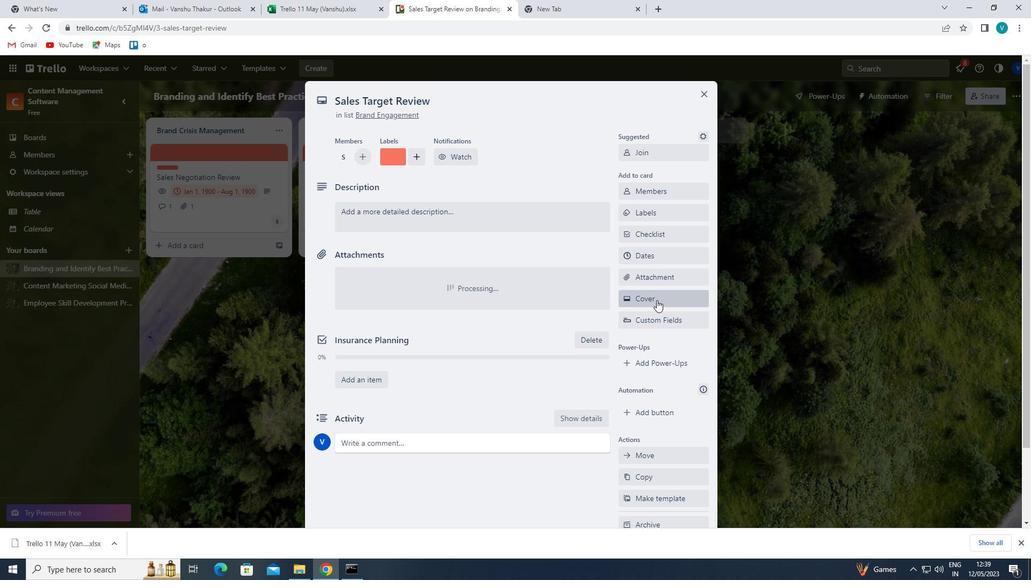 
Action: Mouse moved to (674, 298)
Screenshot: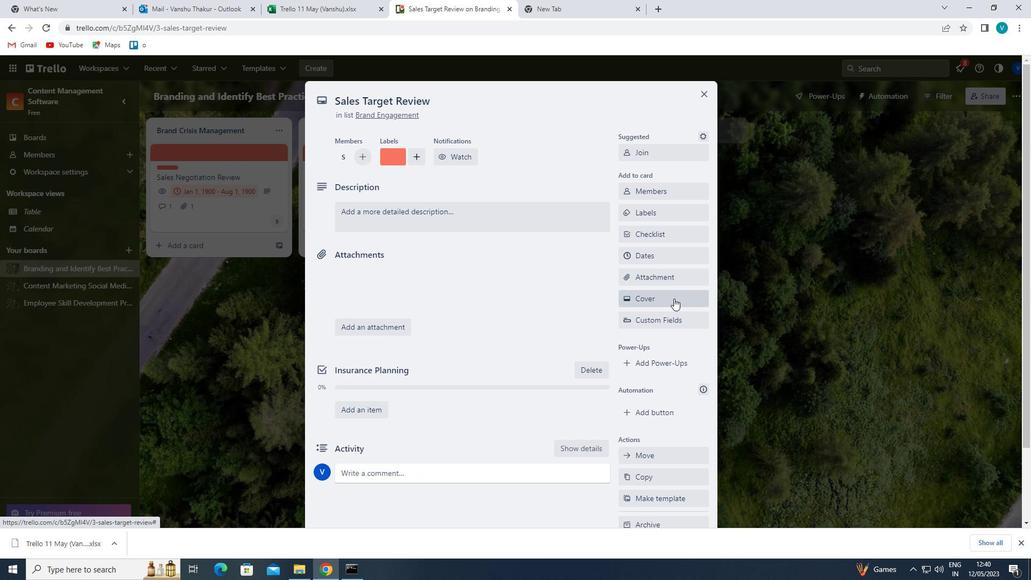 
Action: Mouse pressed left at (674, 298)
Screenshot: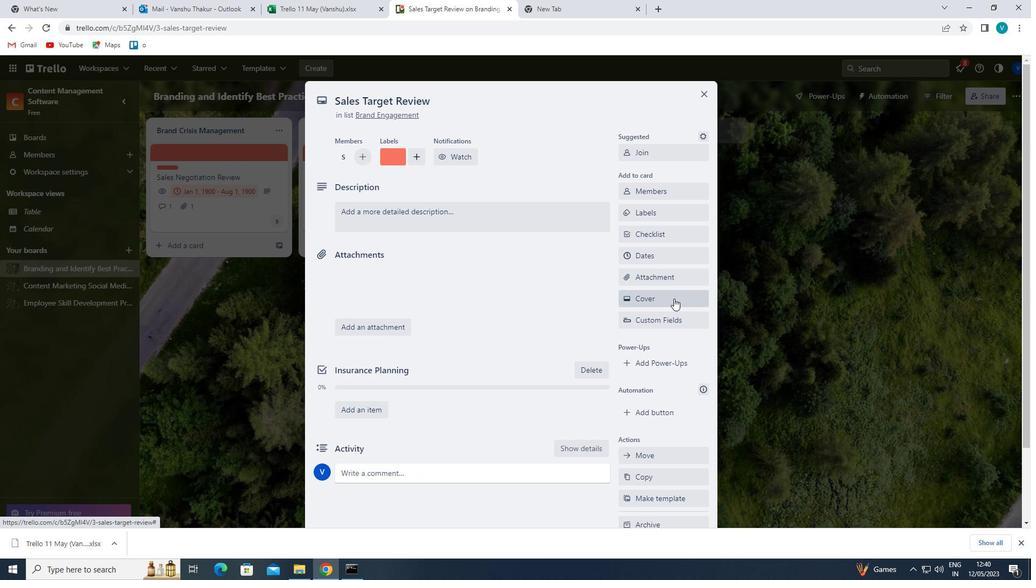 
Action: Mouse moved to (727, 178)
Screenshot: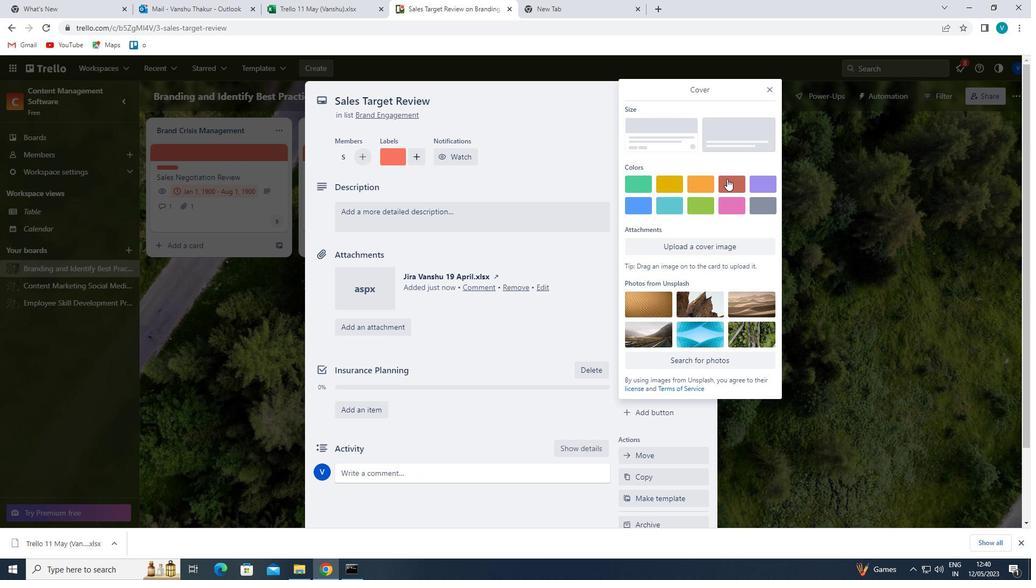 
Action: Mouse pressed left at (727, 178)
Screenshot: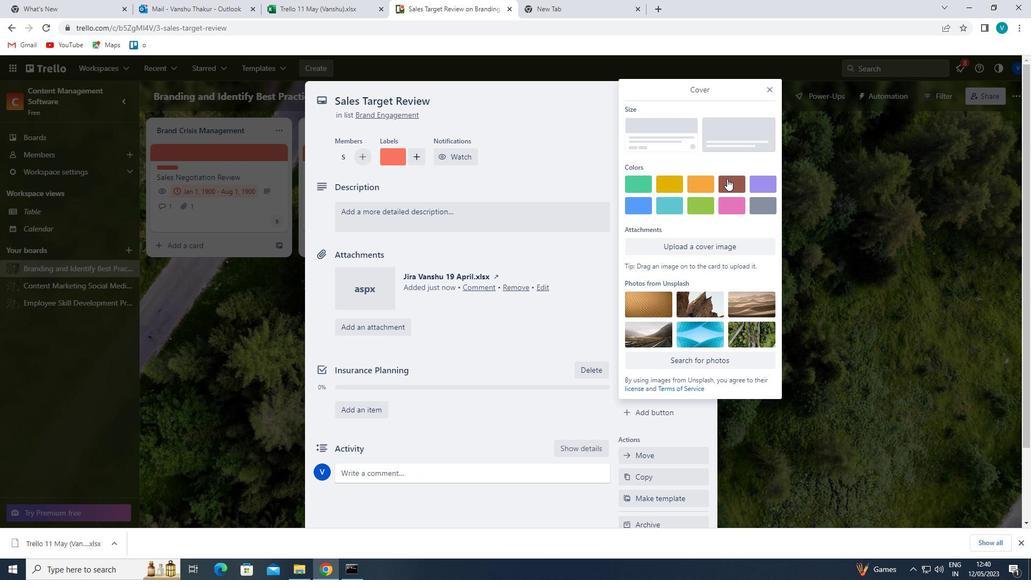 
Action: Mouse moved to (767, 88)
Screenshot: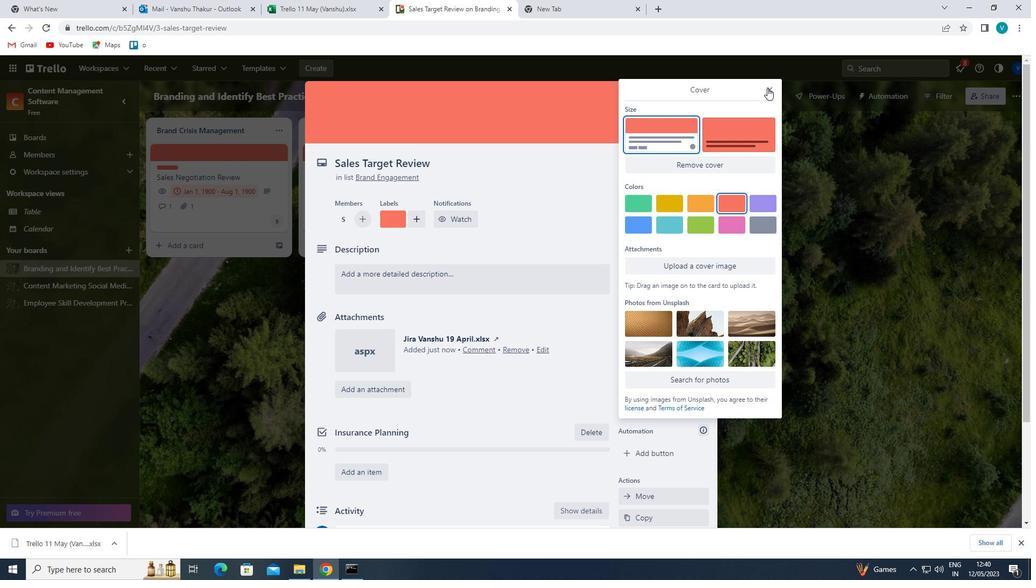 
Action: Mouse pressed left at (767, 88)
Screenshot: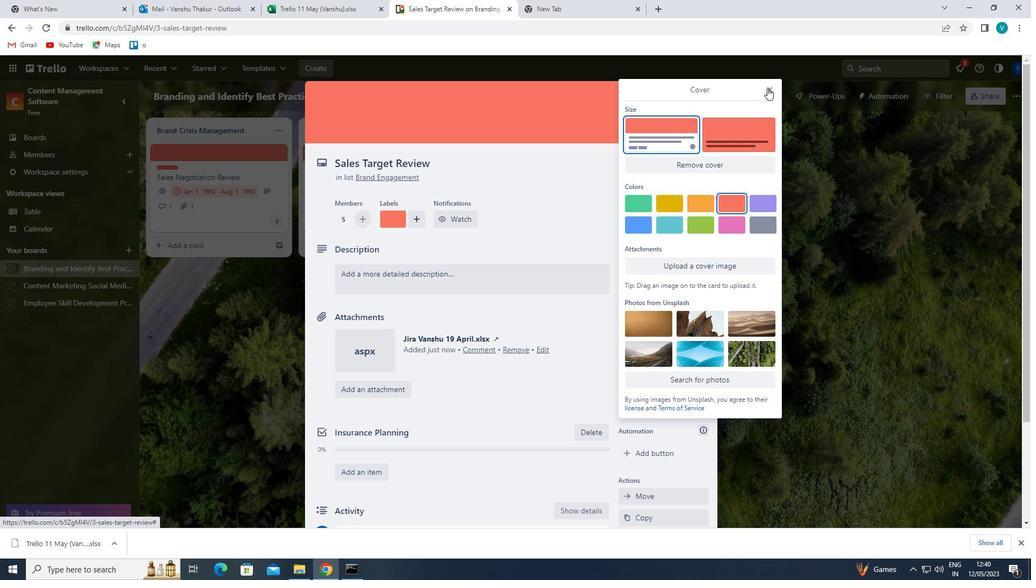 
Action: Mouse moved to (443, 278)
Screenshot: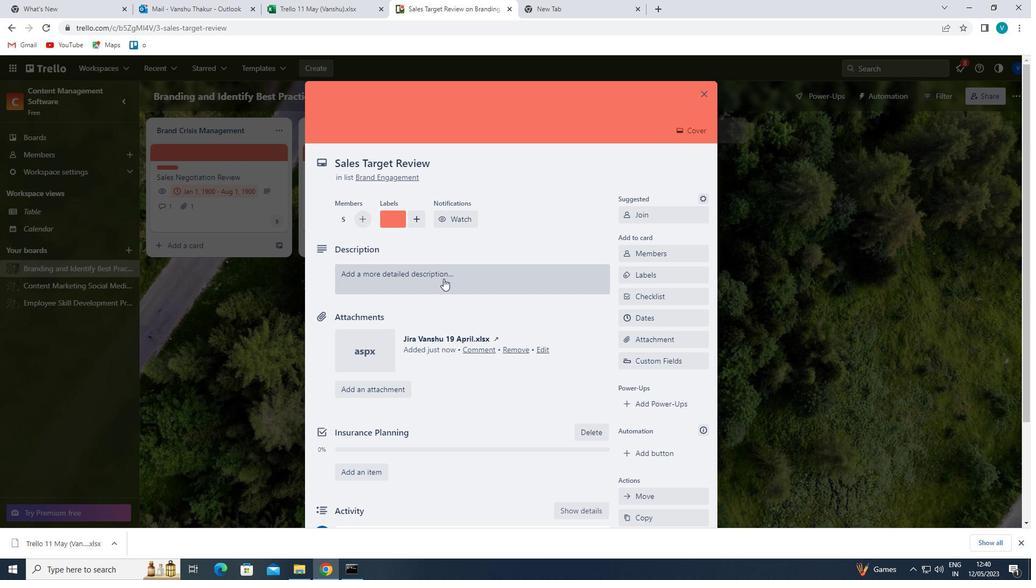 
Action: Mouse pressed left at (443, 278)
Screenshot: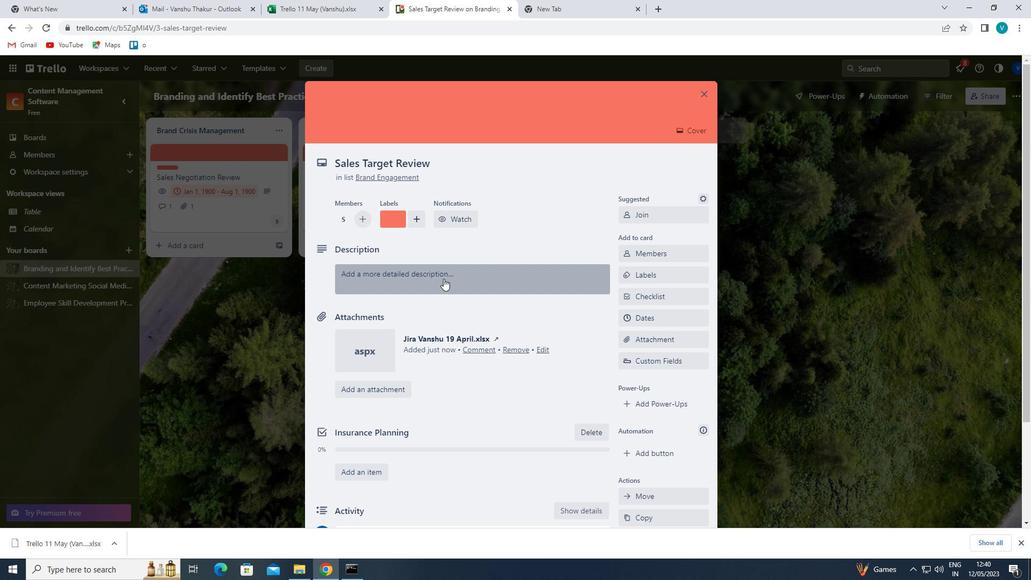 
Action: Mouse moved to (472, 263)
Screenshot: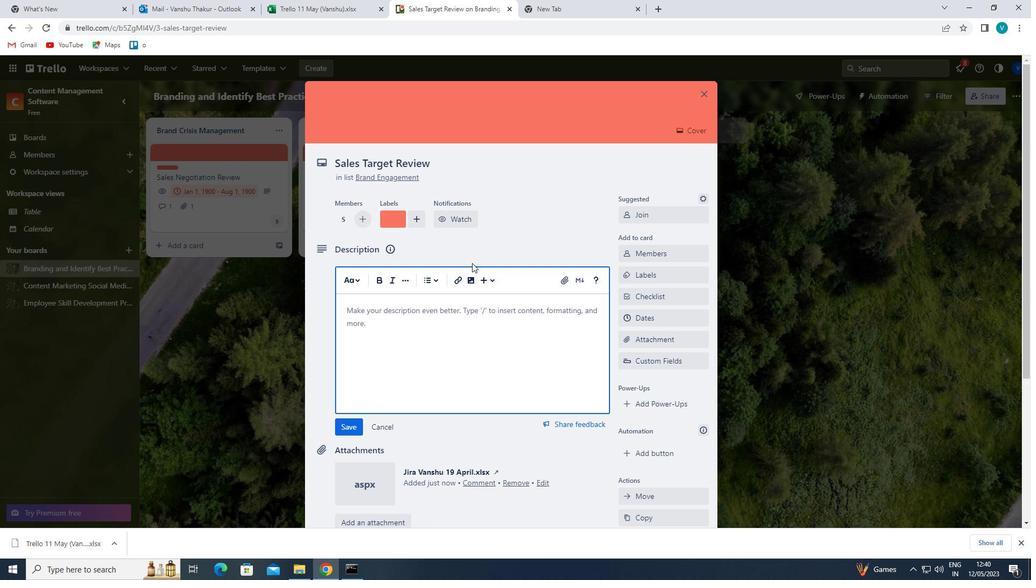 
Action: Key pressed '<Key.shift>DEVELOP<Key.space>AND<Key.space>LAUNCH<Key.space>NEW<Key.backspace>W<Key.space>SOCIAL<Key.space>MEDIA<Key.space>MARKETING<Key.space>CAMPAIGN<Key.space>FOR<Key.space>CUSTOER<Key.backspace><Key.backspace>MER<Key.space>RETENTION.<Key.backspace>'
Screenshot: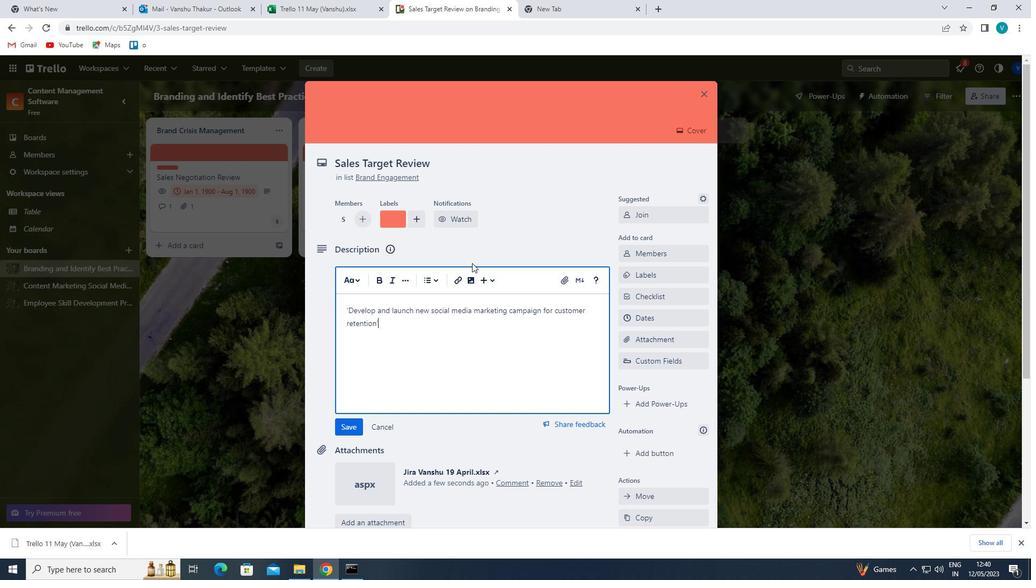 
Action: Mouse moved to (351, 426)
Screenshot: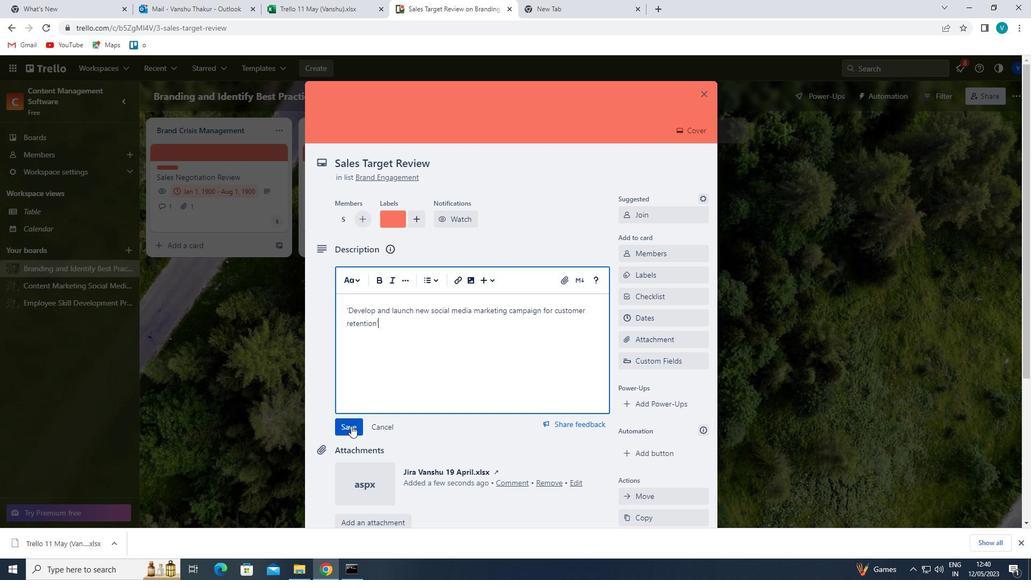 
Action: Mouse pressed left at (351, 426)
Screenshot: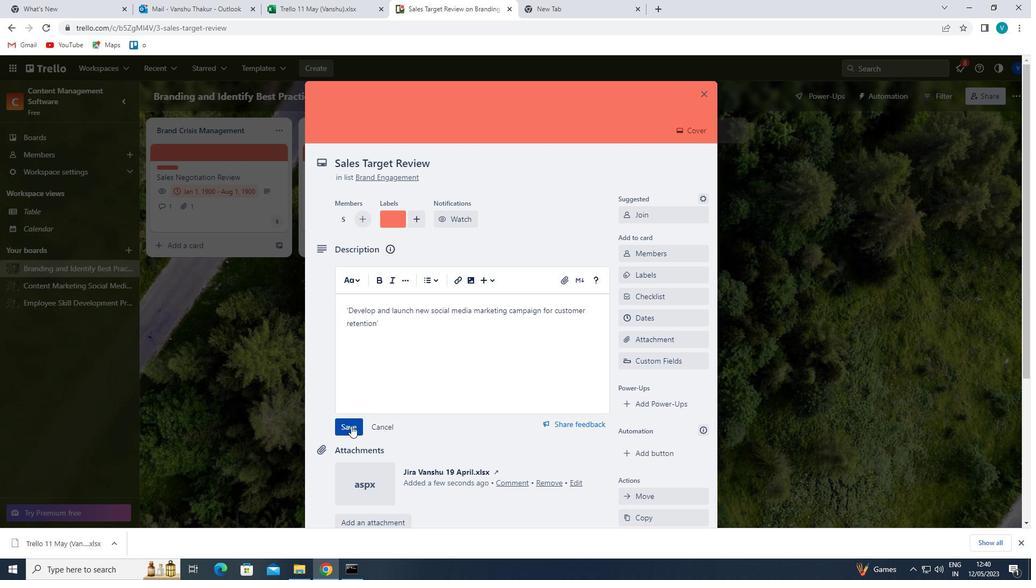 
Action: Mouse moved to (377, 415)
Screenshot: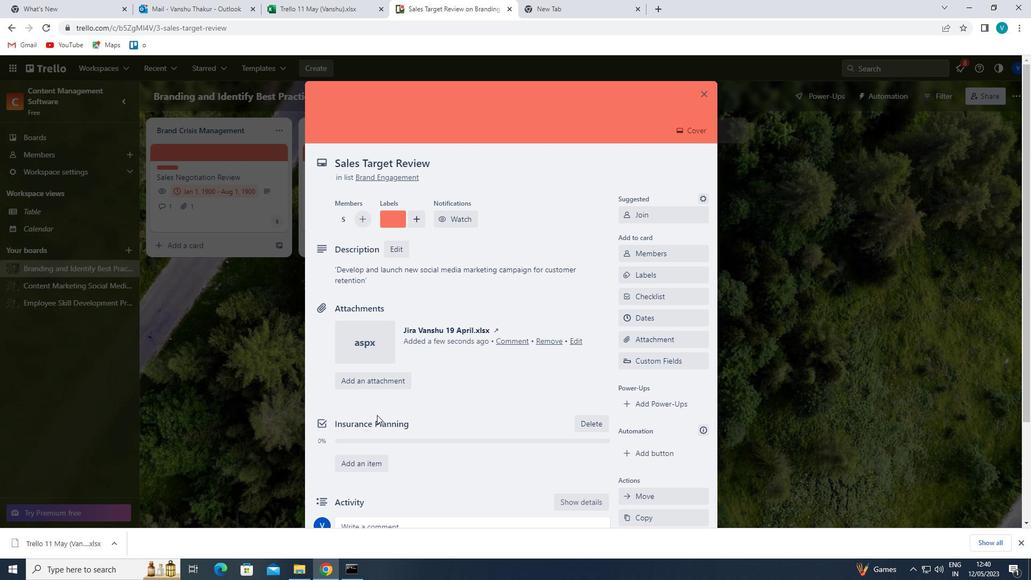
Action: Mouse scrolled (377, 414) with delta (0, 0)
Screenshot: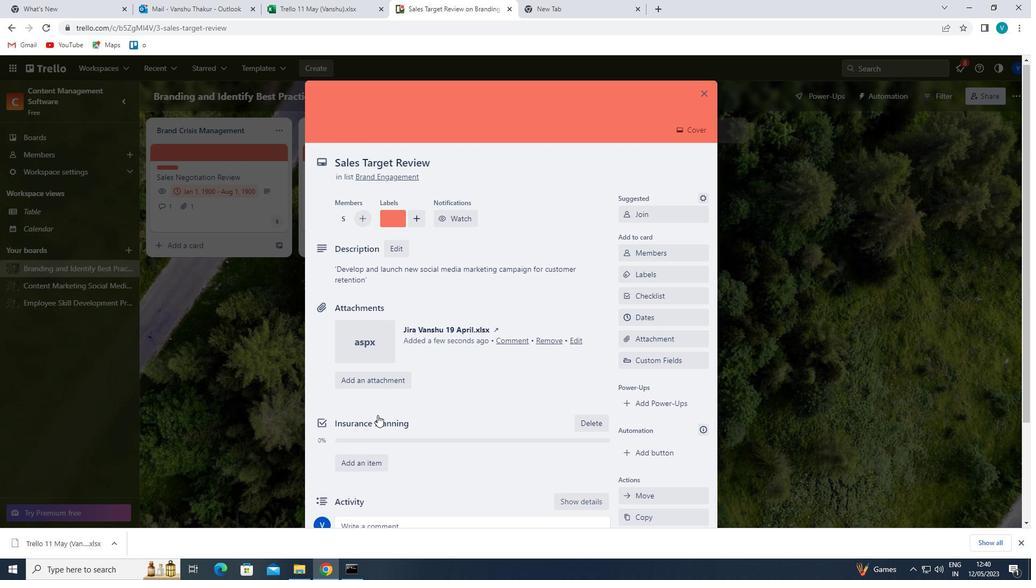 
Action: Mouse moved to (377, 415)
Screenshot: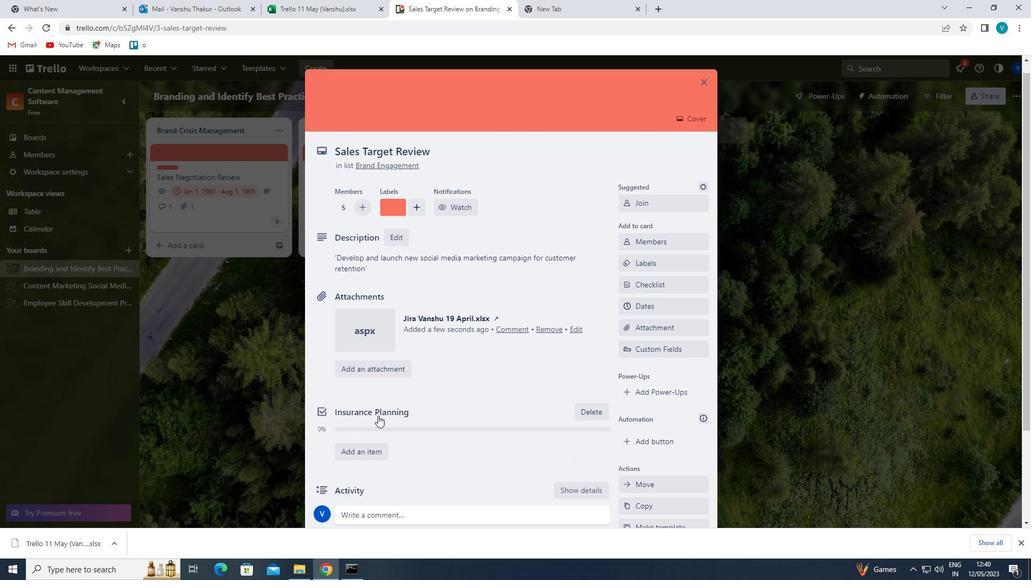 
Action: Mouse scrolled (377, 414) with delta (0, 0)
Screenshot: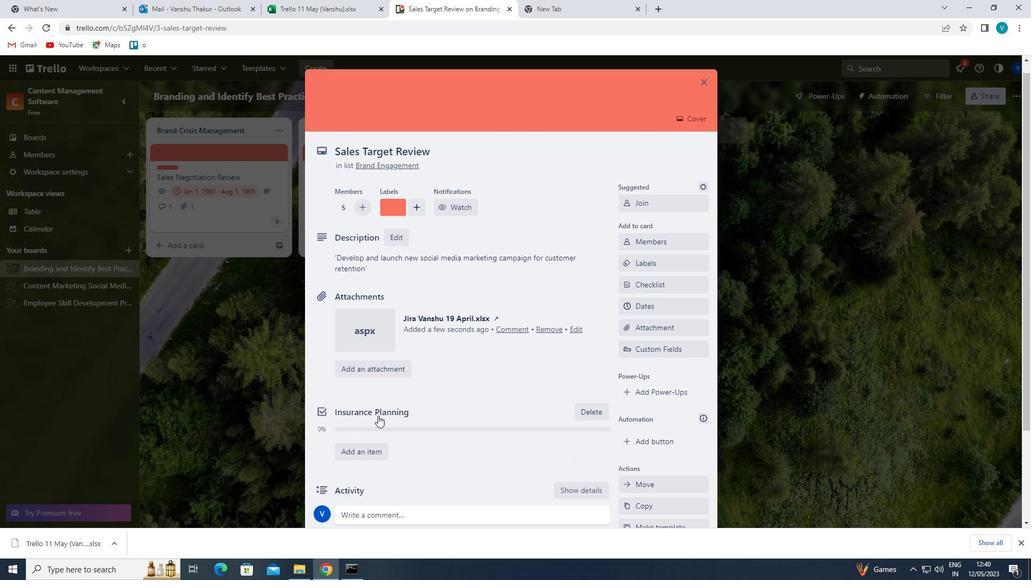 
Action: Mouse moved to (393, 417)
Screenshot: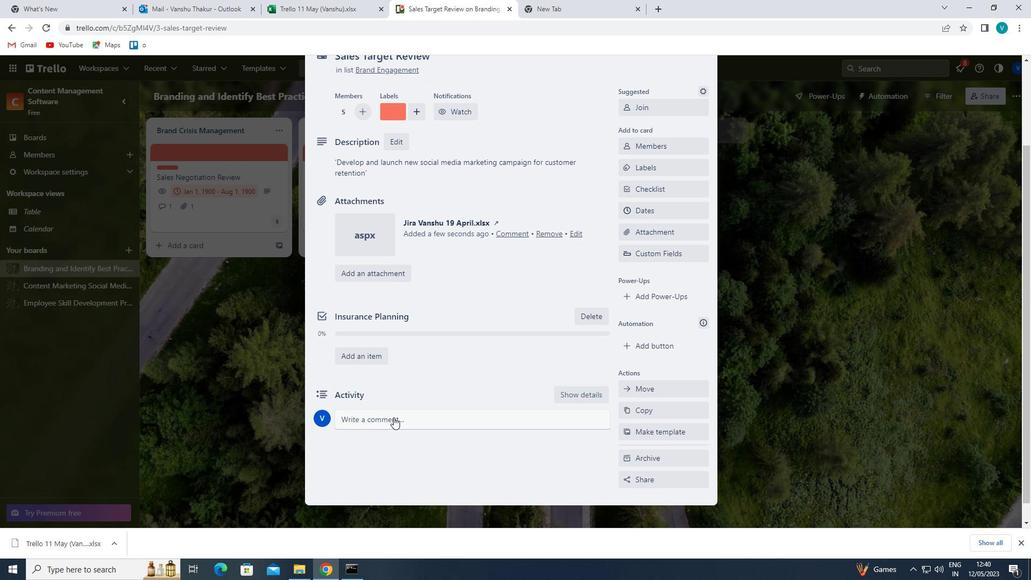 
Action: Mouse pressed left at (393, 417)
Screenshot: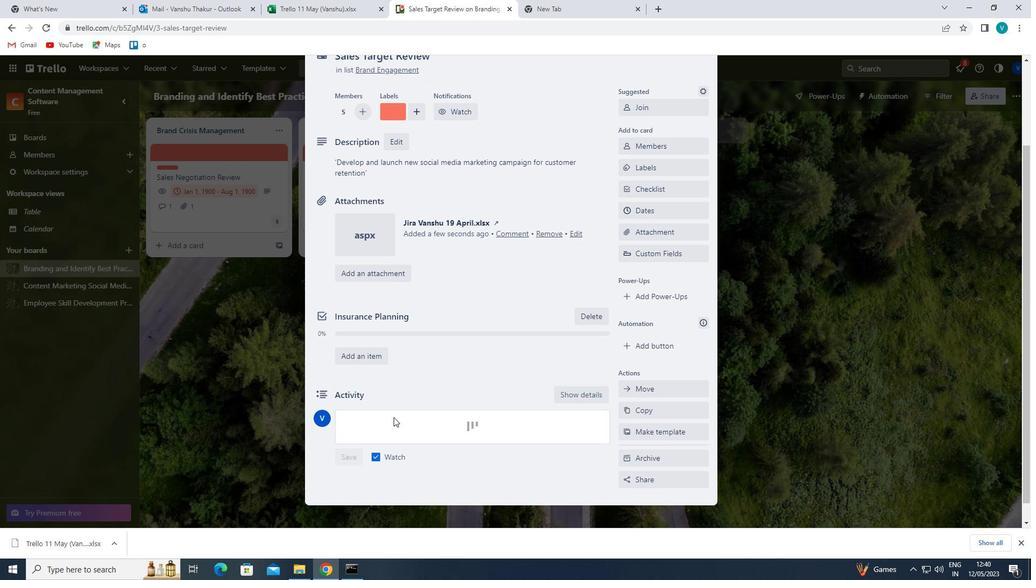 
Action: Mouse moved to (393, 440)
Screenshot: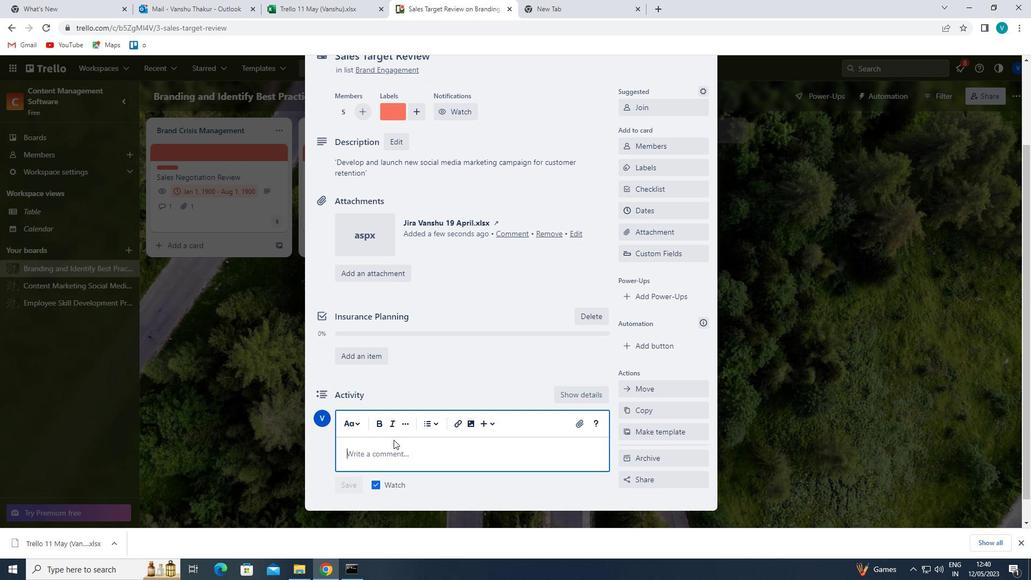 
Action: Key pressed '<Key.shift>THI<Key.backspace><Key.backspace>HIS<Key.space>TASK<Key.space>PRESENTS<Key.space>AN<Key.space>OPPORTUNITY<Key.space>TO<Key.space>DEMONSTRATE<Key.space>OUR<Key.space>PROJECT<Key.space>MANAGEMENT<Key.space>SKILLS,<Key.space>ENSURING<Key.space>THAT<Key.space>WE<Key.space>HAVE<Key.space>A<Key.space>ACL<Key.backspace><Key.backspace><Key.backspace>CLEAR<Key.space><Key.insert>PLAN<Key.space>AND<Key.space>PROCESS<Key.space>IN<Key.space>PLACE.'
Screenshot: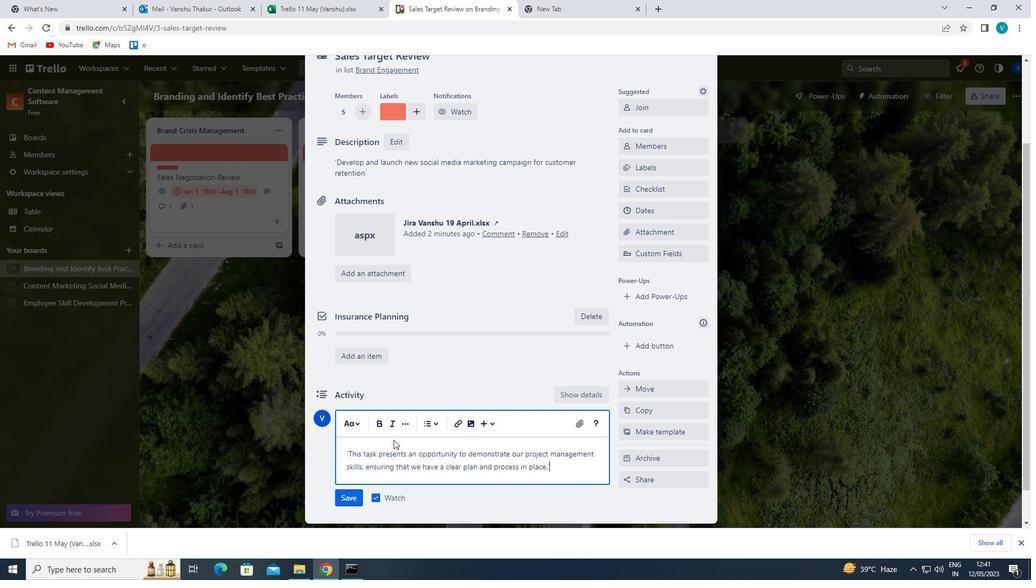 
Action: Mouse moved to (344, 491)
Screenshot: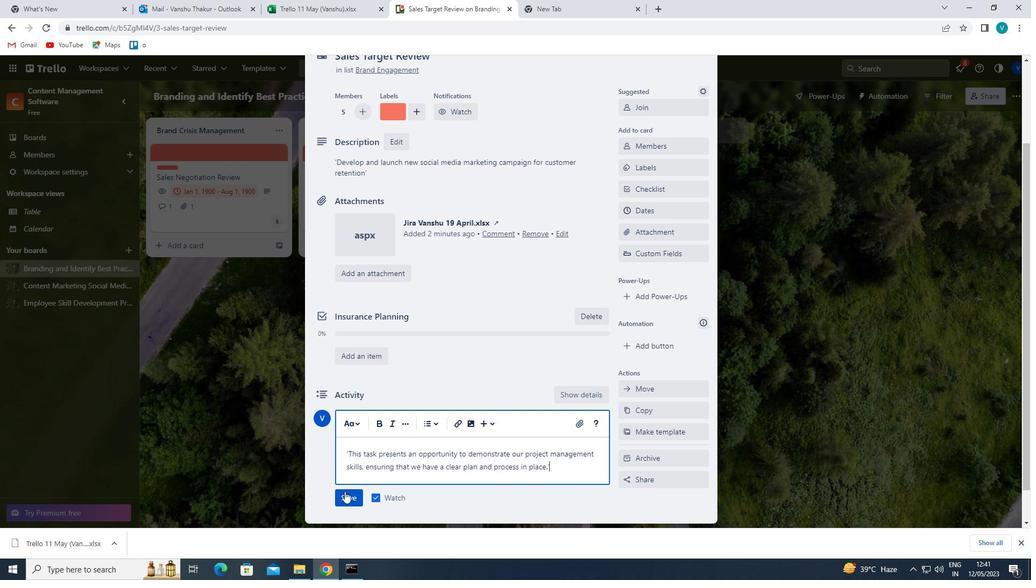 
Action: Mouse pressed left at (344, 491)
Screenshot: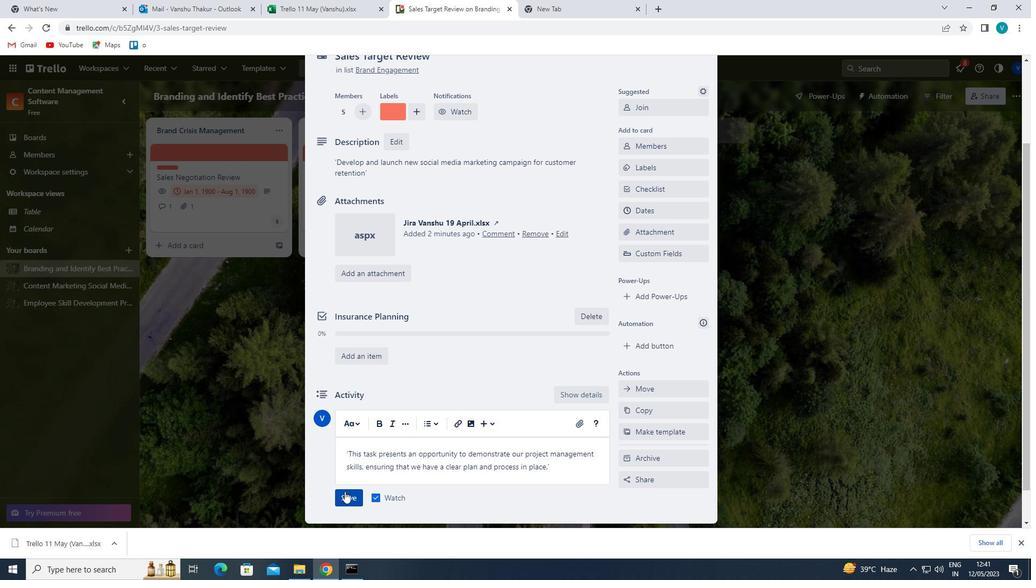 
Action: Mouse moved to (674, 209)
Screenshot: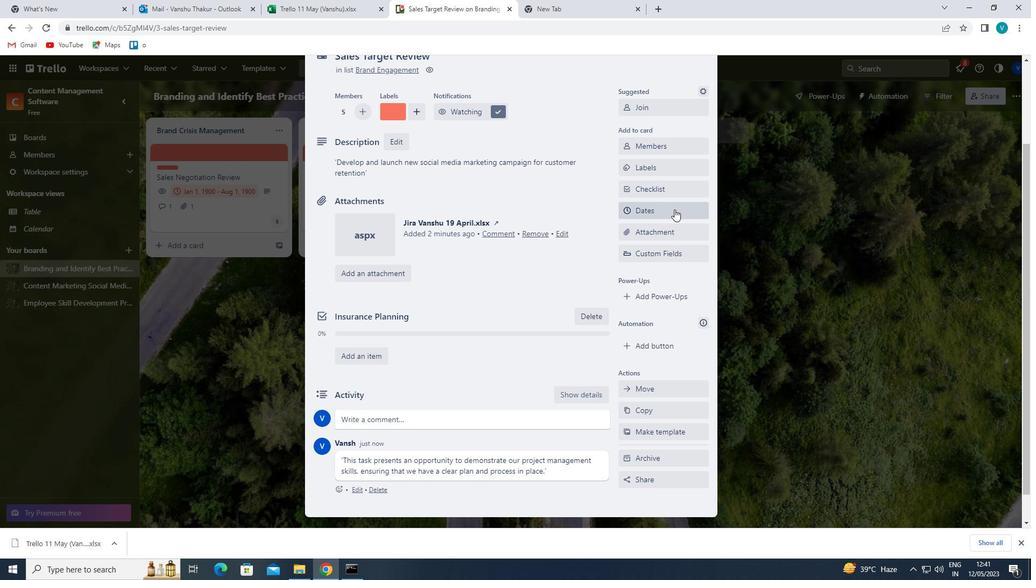 
Action: Mouse pressed left at (674, 209)
Screenshot: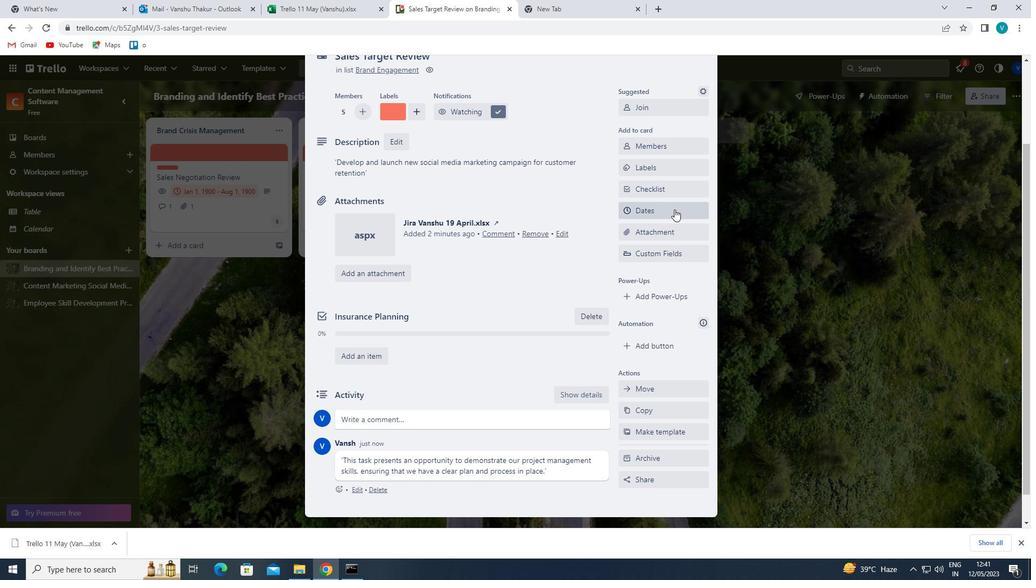 
Action: Mouse moved to (632, 284)
Screenshot: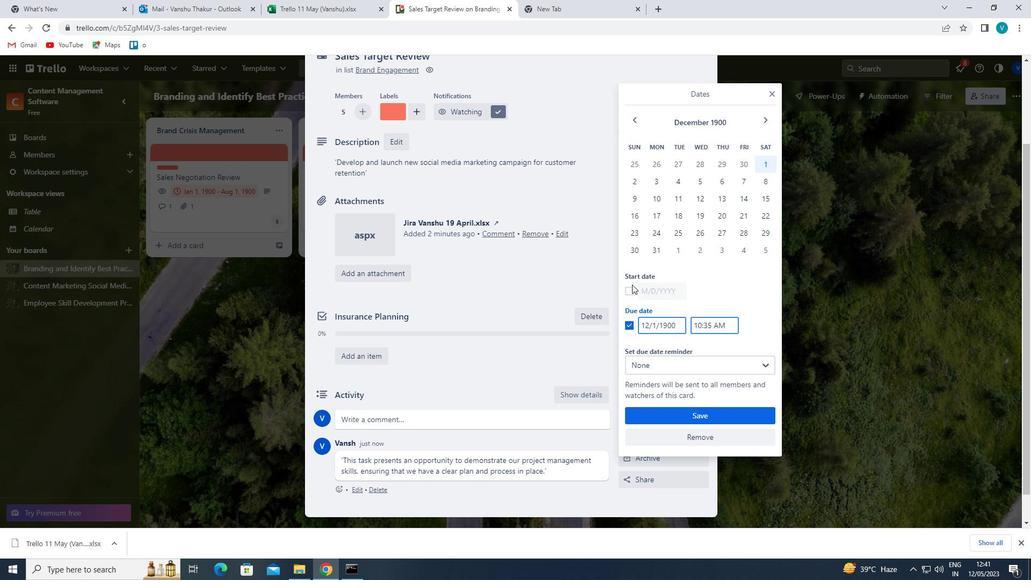 
Action: Mouse pressed left at (632, 284)
Screenshot: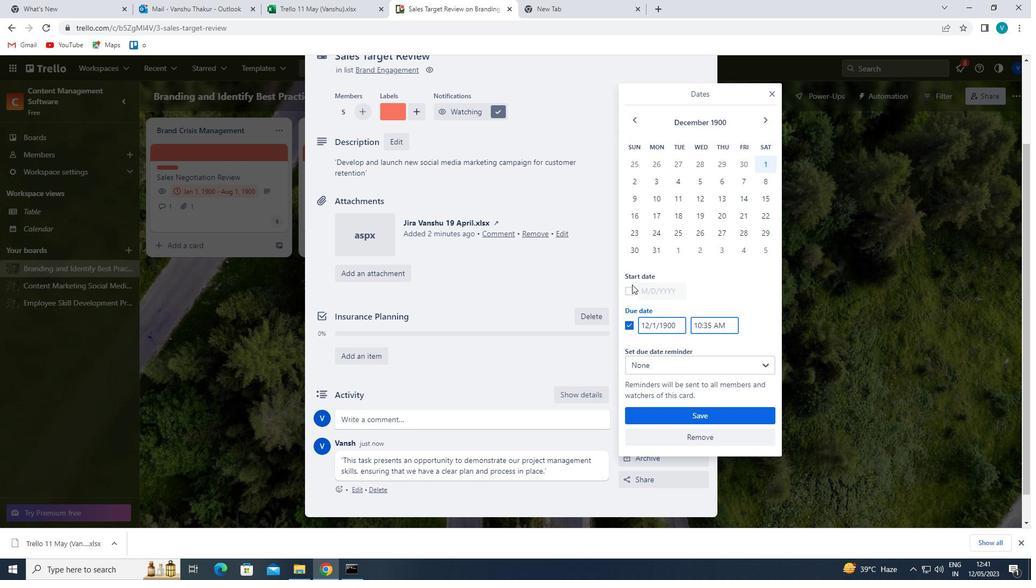 
Action: Mouse moved to (645, 288)
Screenshot: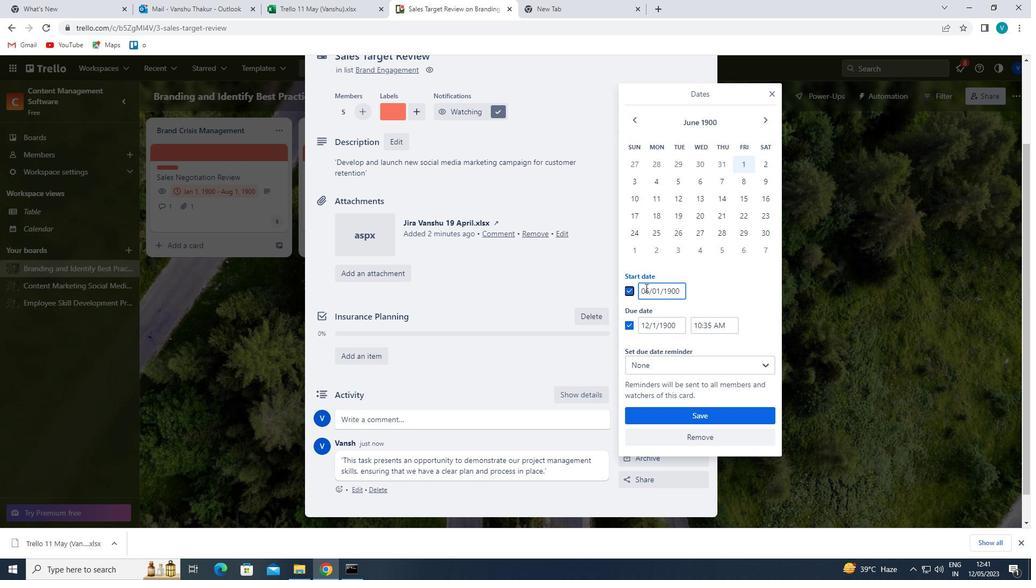 
Action: Mouse pressed left at (645, 288)
Screenshot: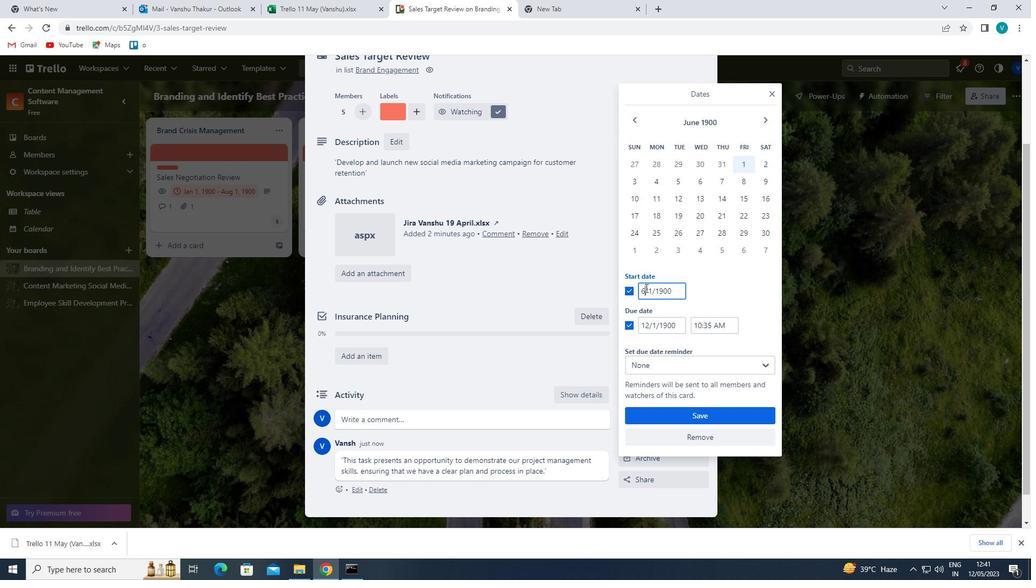 
Action: Mouse moved to (646, 304)
Screenshot: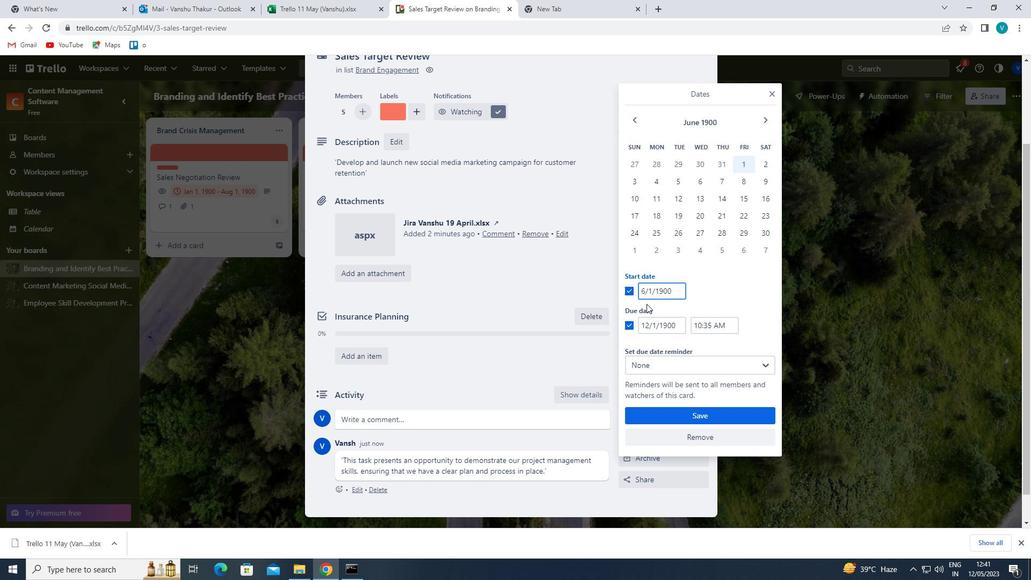 
Action: Key pressed <Key.backspace>7
Screenshot: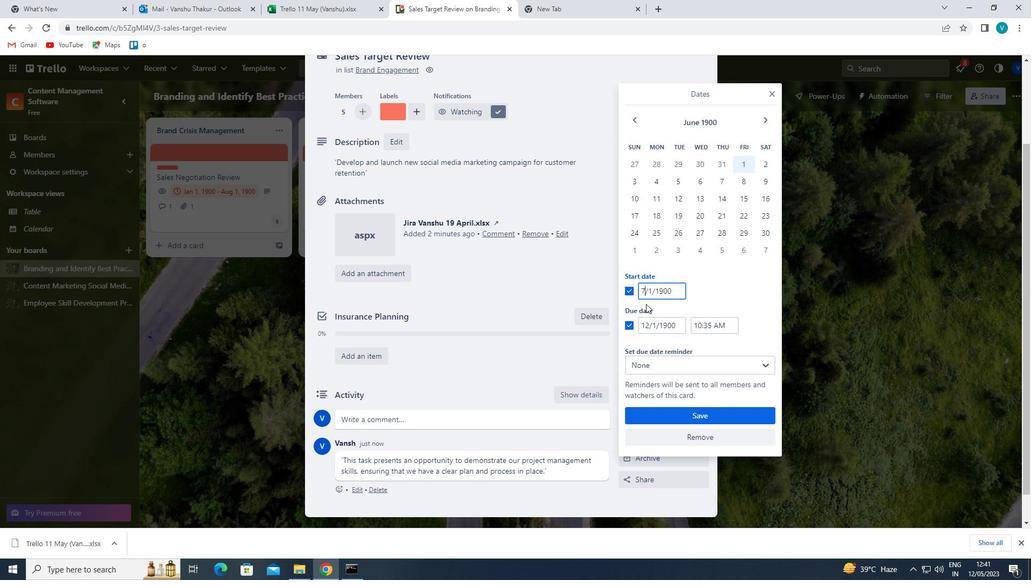 
Action: Mouse moved to (648, 322)
Screenshot: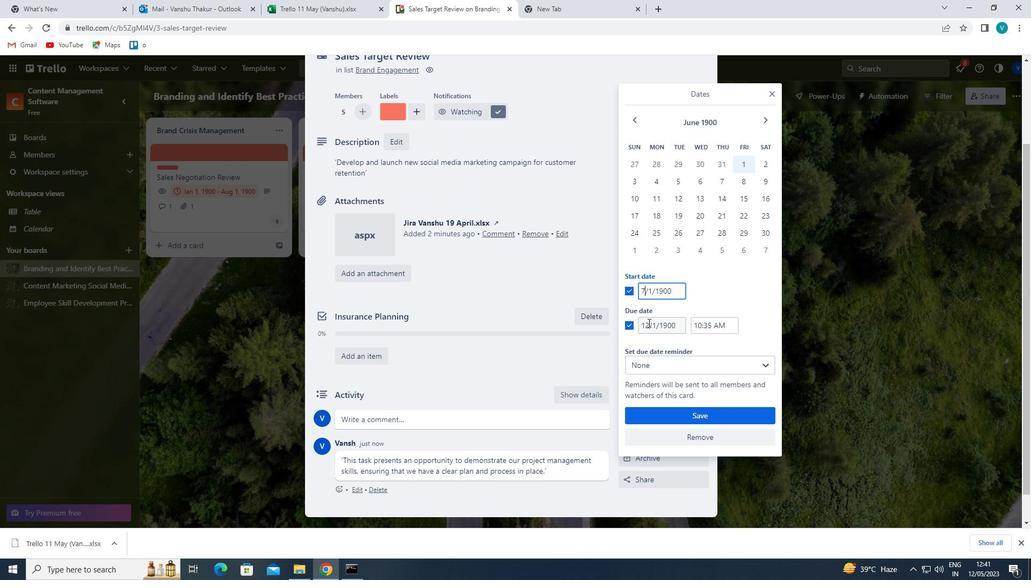 
Action: Mouse pressed left at (648, 322)
Screenshot: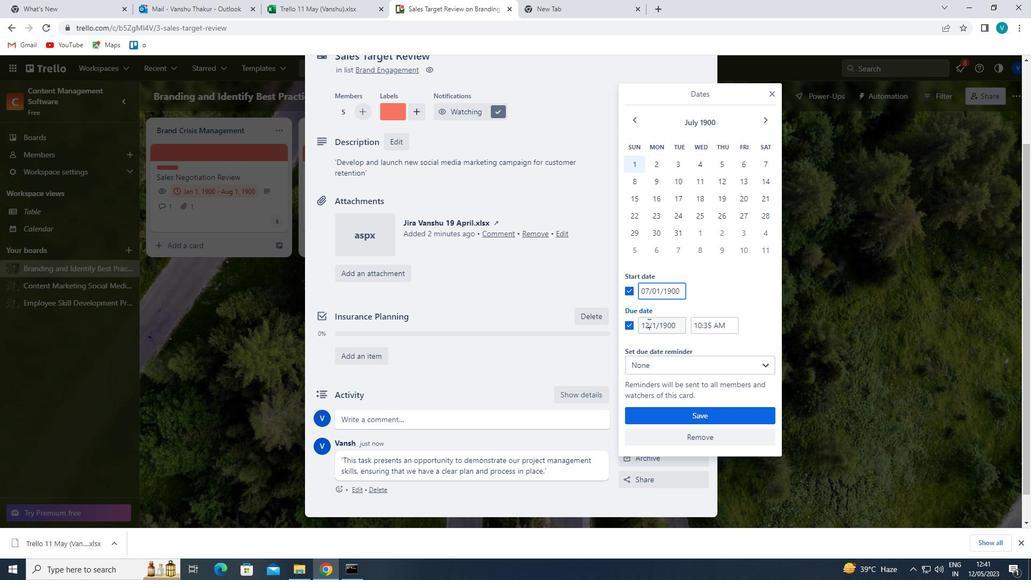 
Action: Mouse moved to (646, 323)
Screenshot: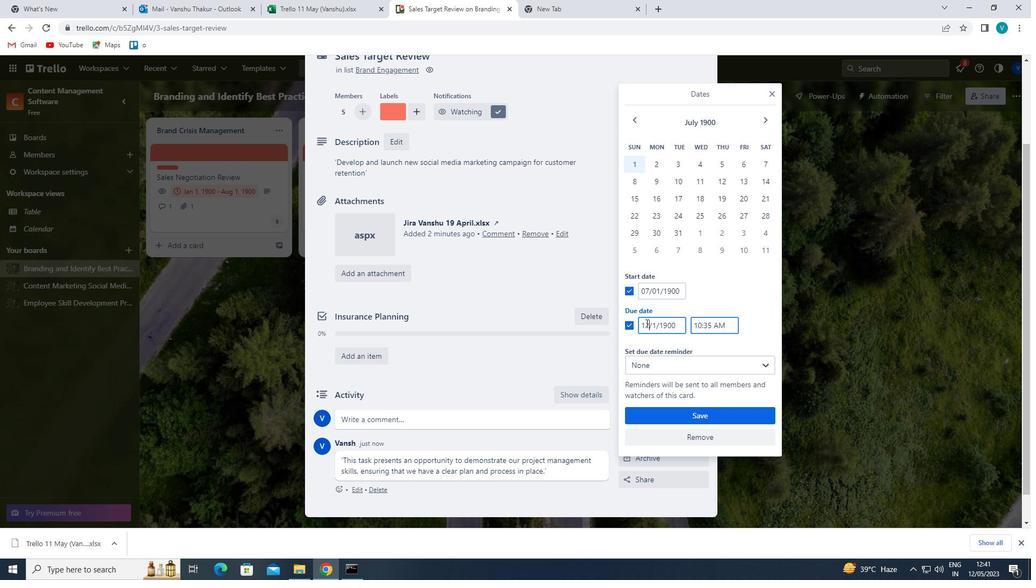 
Action: Key pressed <Key.backspace><Key.backspace>
Screenshot: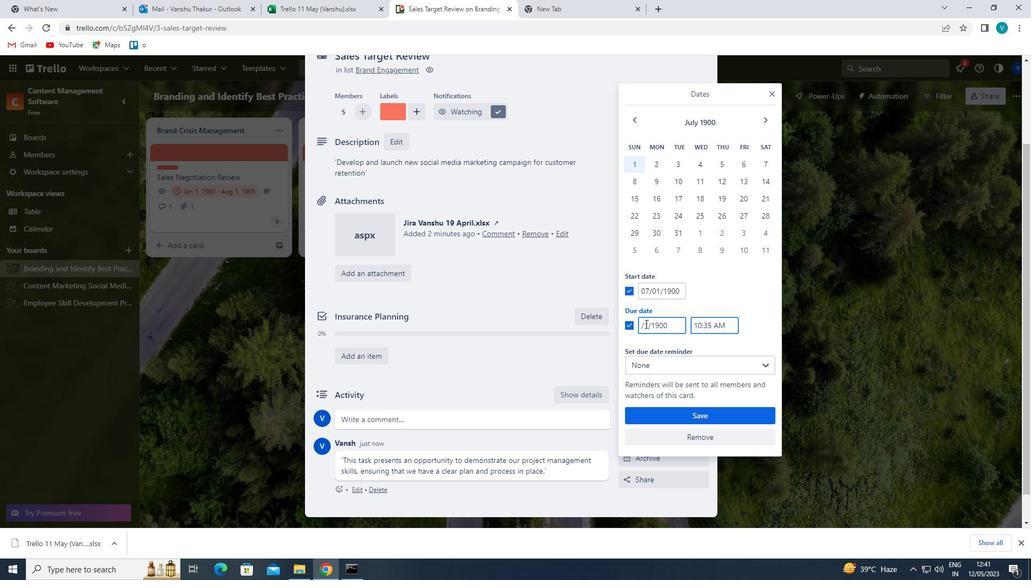 
Action: Mouse moved to (645, 324)
Screenshot: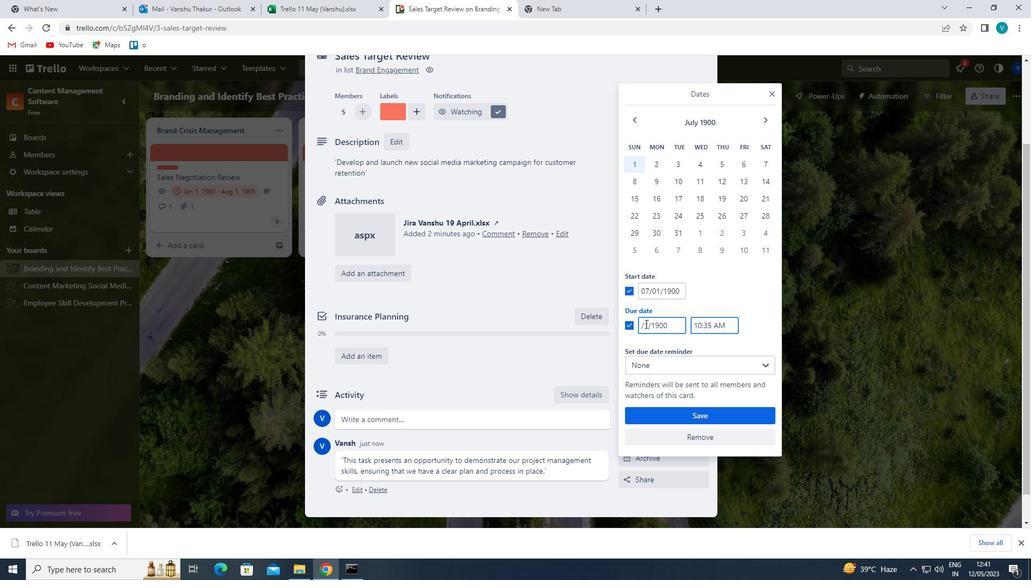 
Action: Key pressed 14
Screenshot: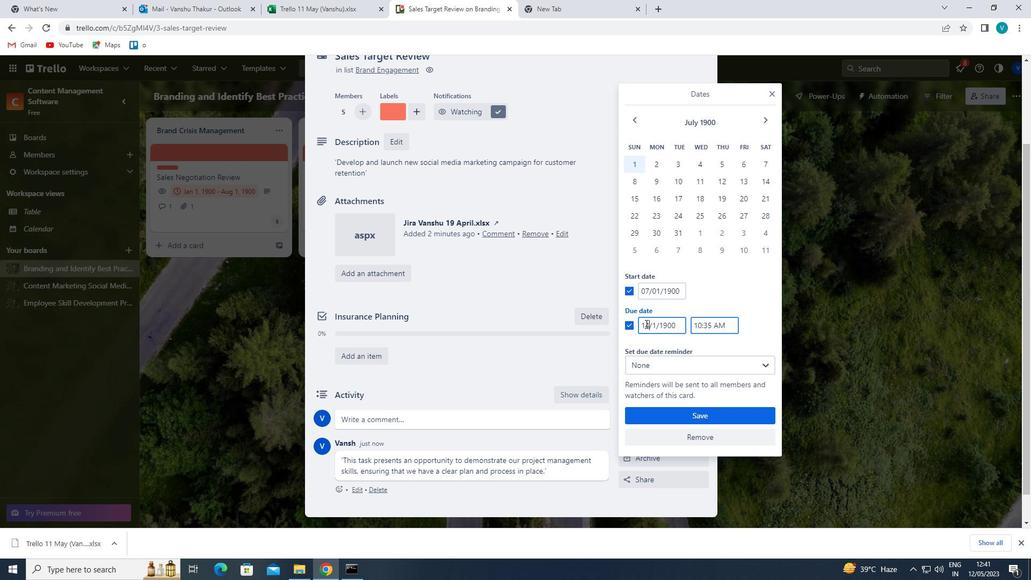 
Action: Mouse moved to (670, 408)
Screenshot: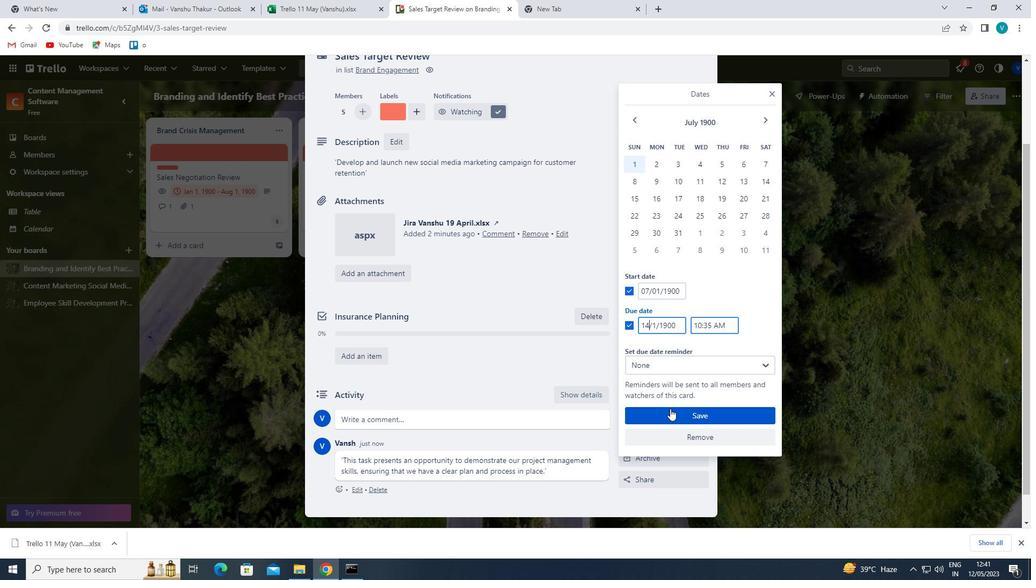 
Action: Mouse pressed left at (670, 408)
Screenshot: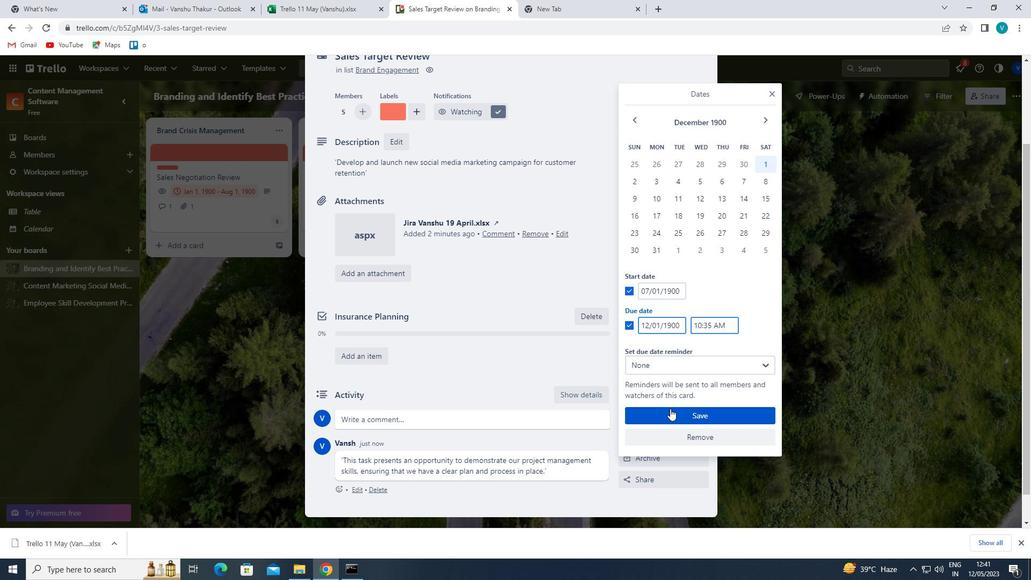 
